 Task: Create a sub task Gather and Analyse Requirements for the task  Add support for offline mode in the app in the project TruTech , assign it to team member softage.9@softage.net and update the status of the sub task to  Completed , set the priority of the sub task to High.
Action: Mouse moved to (51, 408)
Screenshot: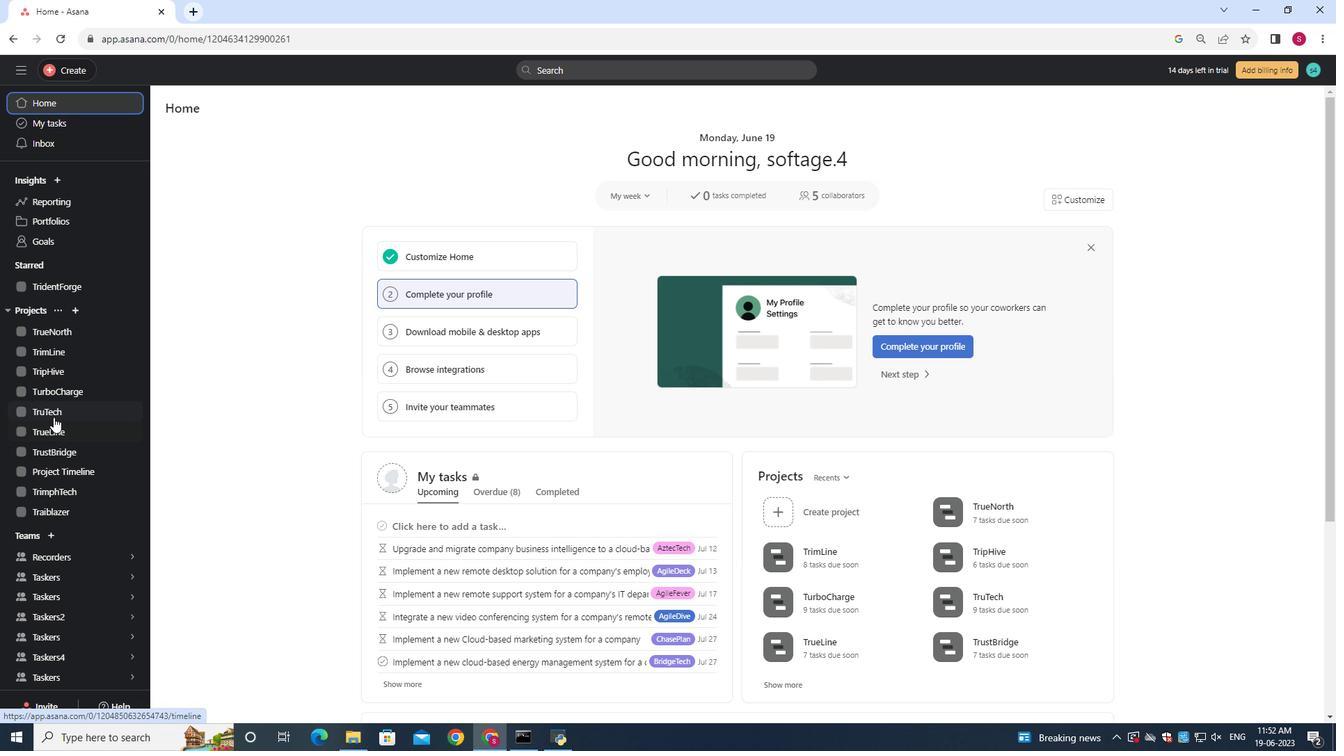 
Action: Mouse pressed left at (51, 408)
Screenshot: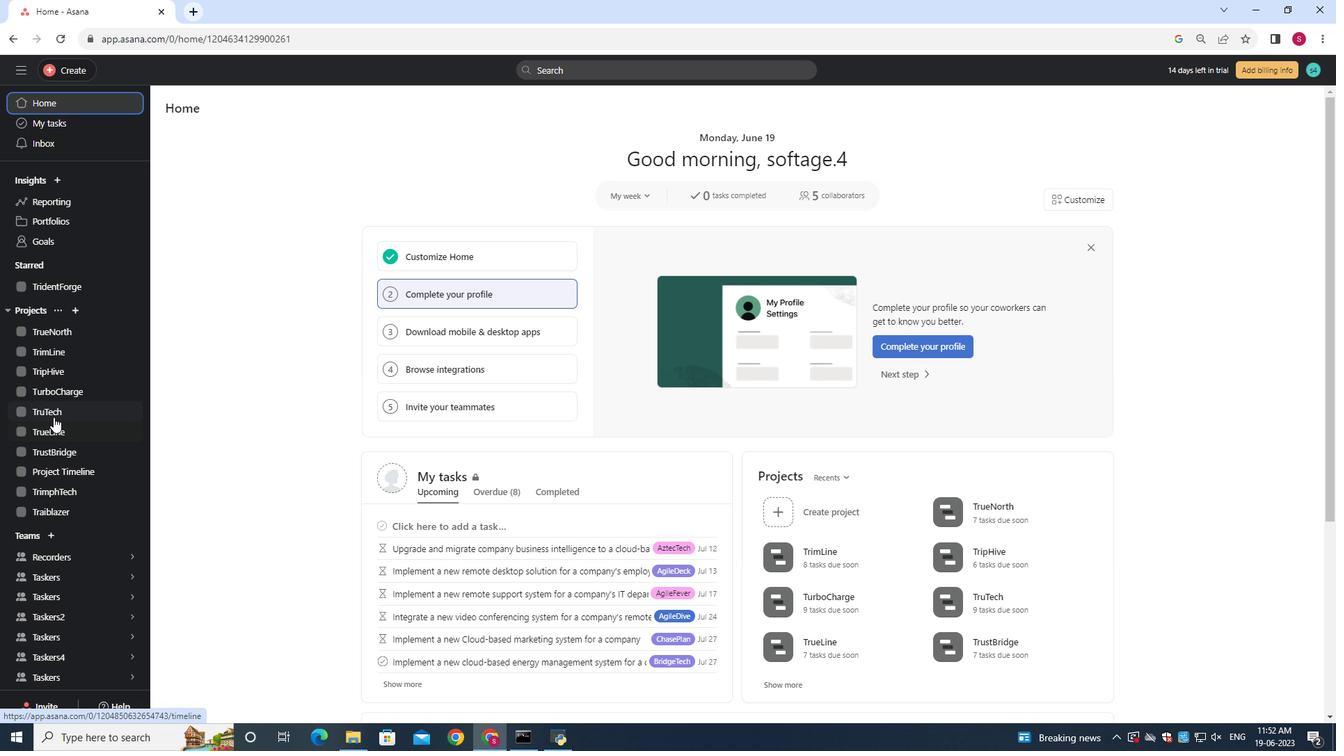 
Action: Mouse moved to (470, 304)
Screenshot: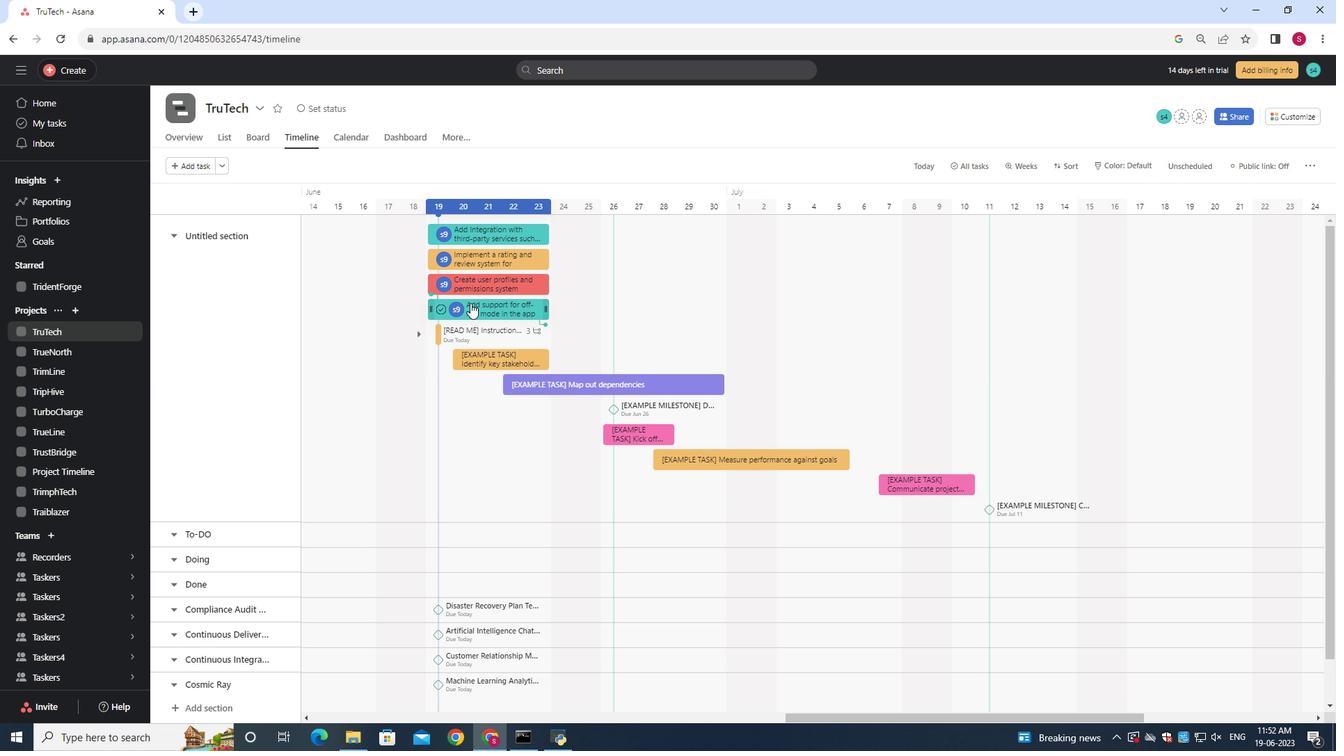 
Action: Mouse pressed left at (470, 303)
Screenshot: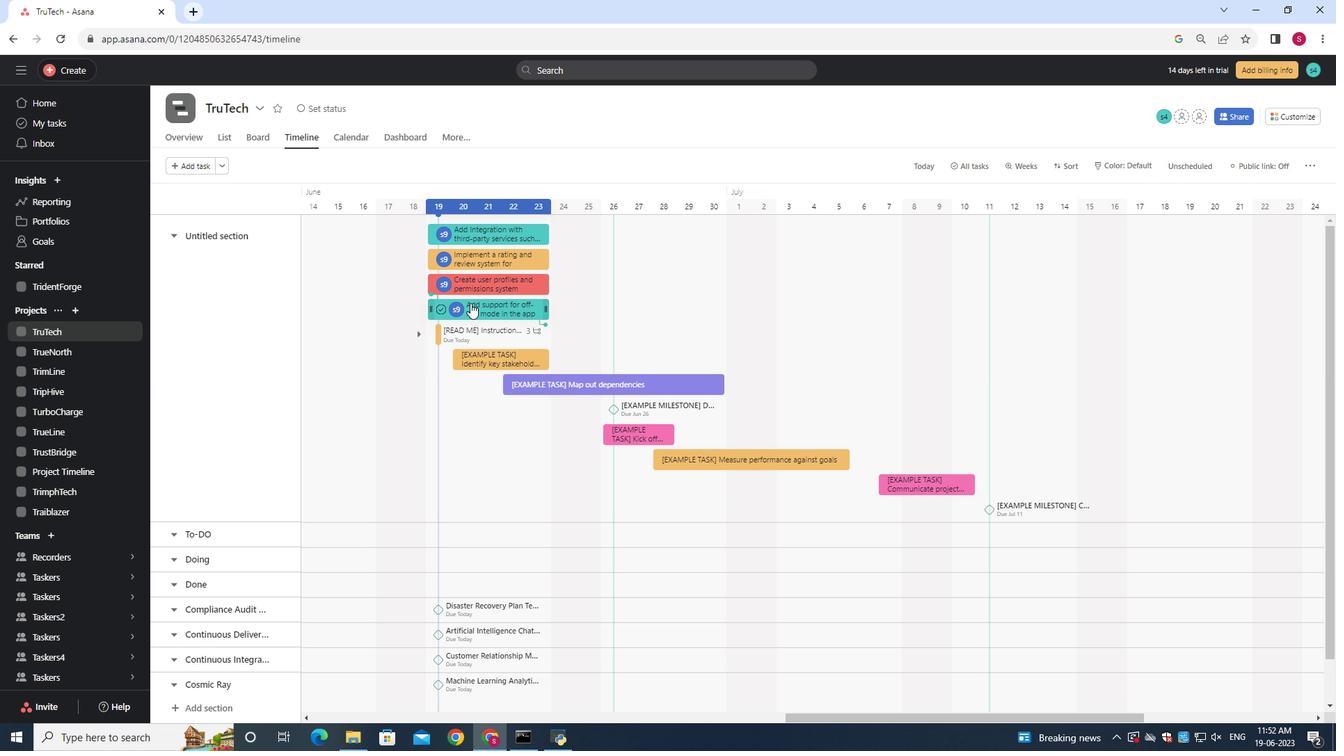 
Action: Mouse moved to (979, 563)
Screenshot: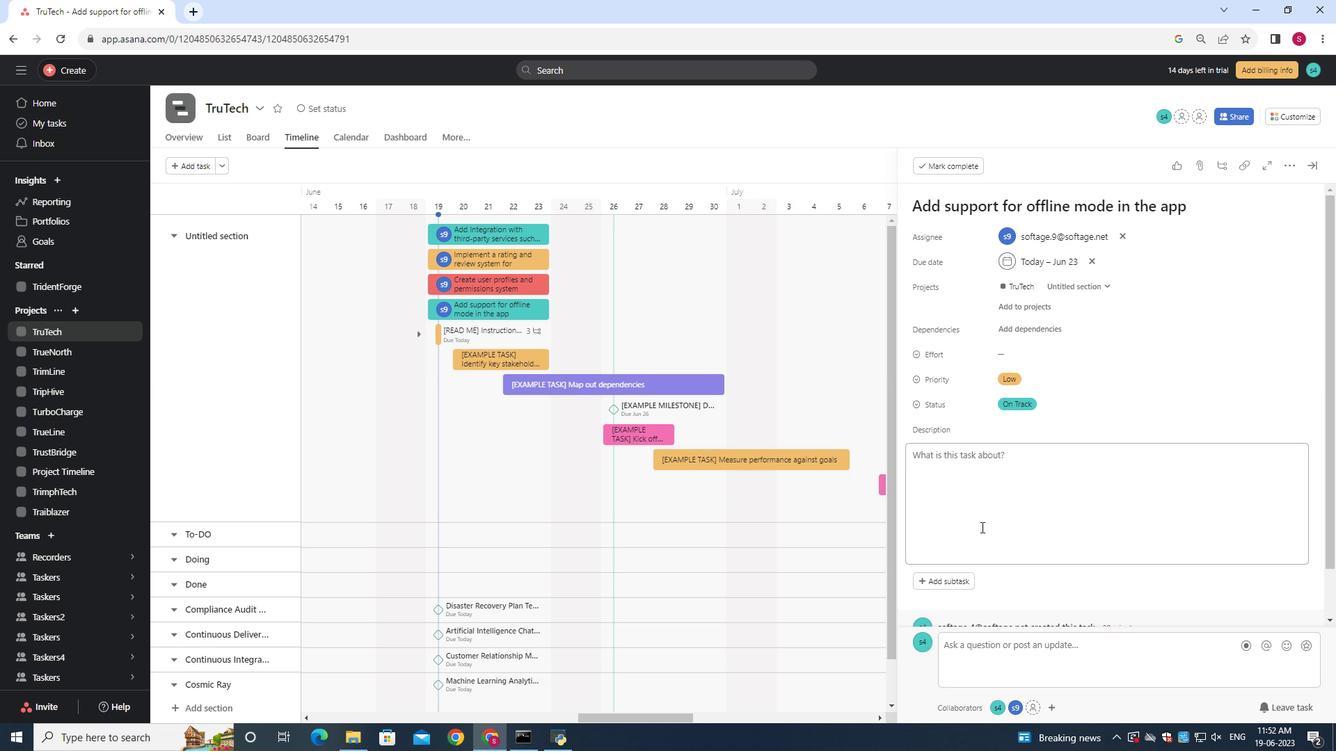 
Action: Mouse scrolled (980, 560) with delta (0, 0)
Screenshot: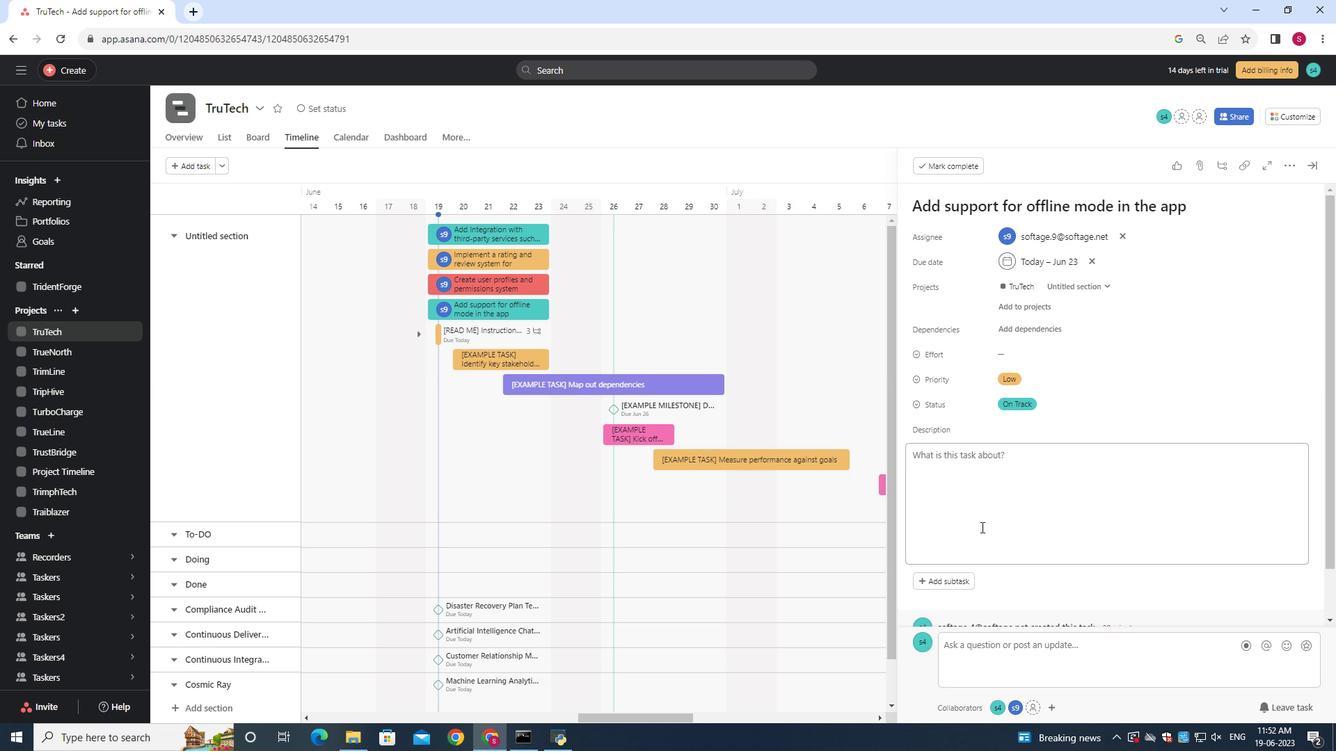 
Action: Mouse moved to (975, 568)
Screenshot: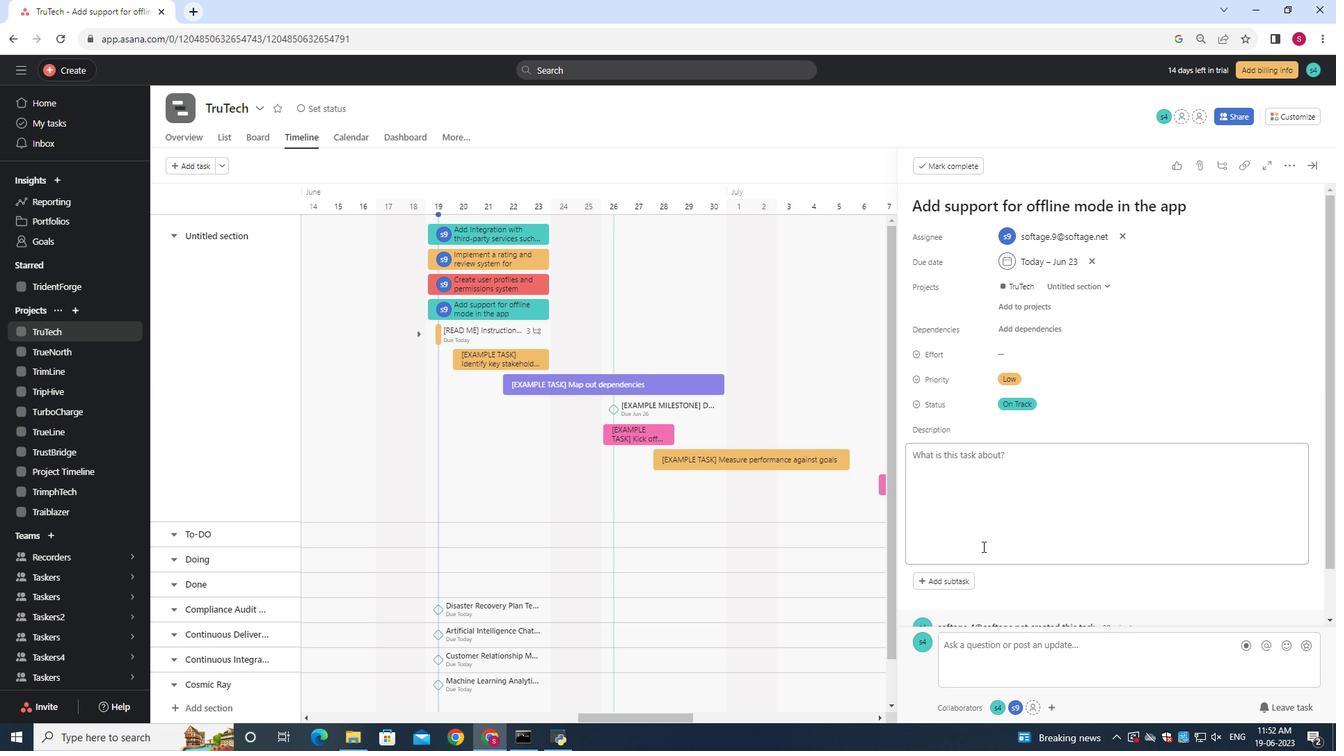 
Action: Mouse scrolled (976, 567) with delta (0, 0)
Screenshot: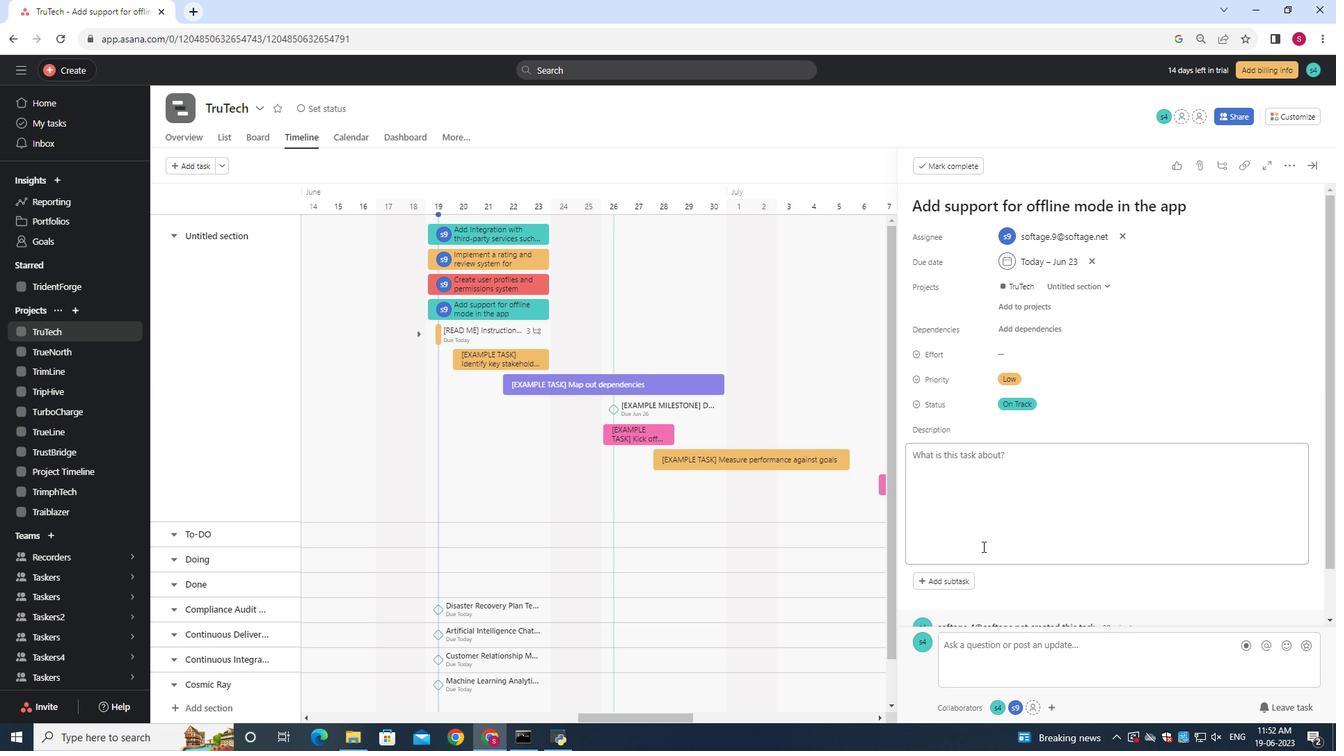 
Action: Mouse scrolled (975, 567) with delta (0, 0)
Screenshot: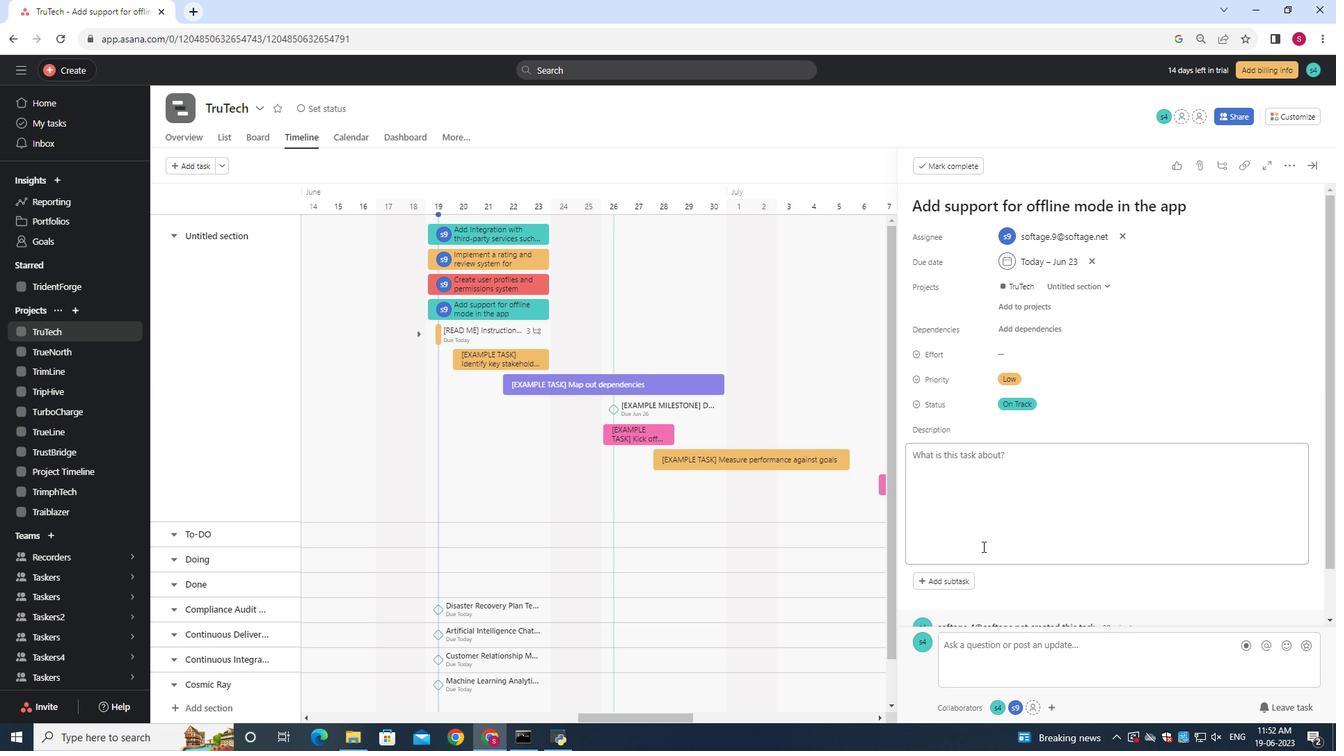 
Action: Mouse scrolled (975, 567) with delta (0, 0)
Screenshot: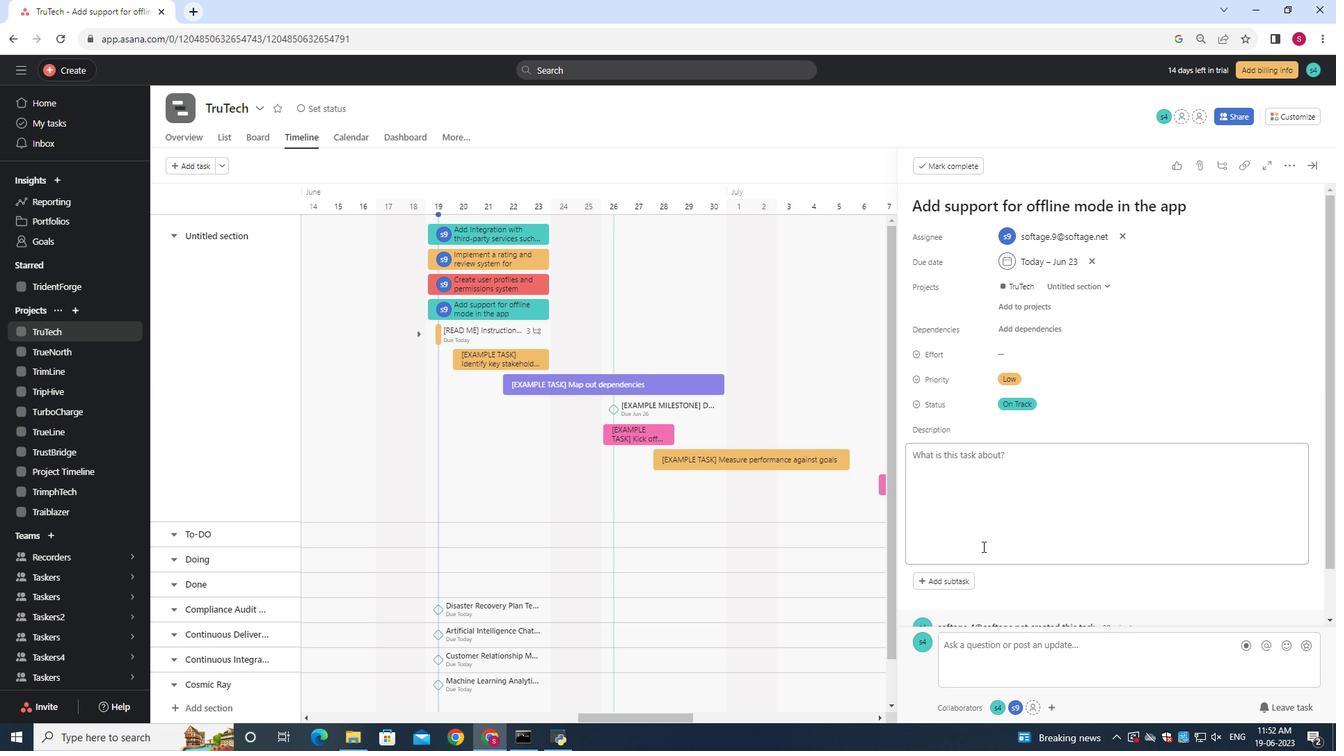 
Action: Mouse moved to (940, 526)
Screenshot: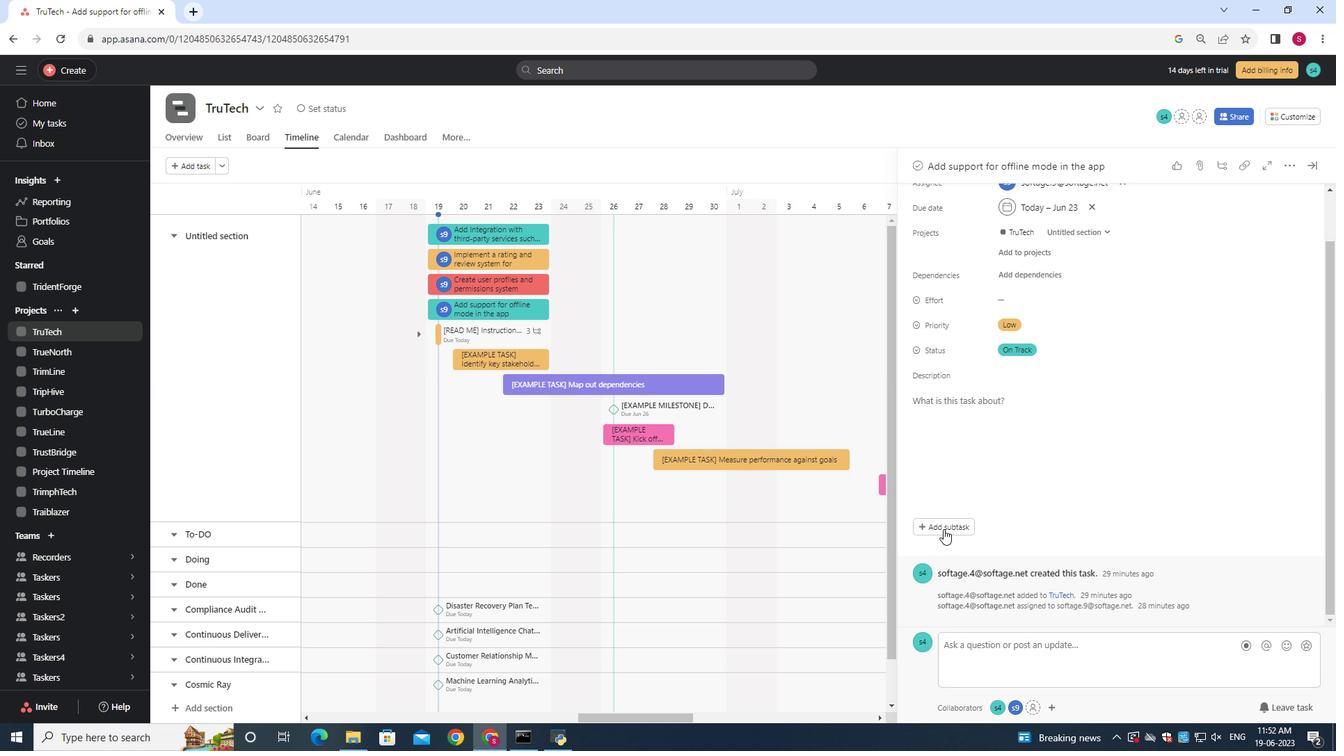 
Action: Mouse pressed left at (940, 526)
Screenshot: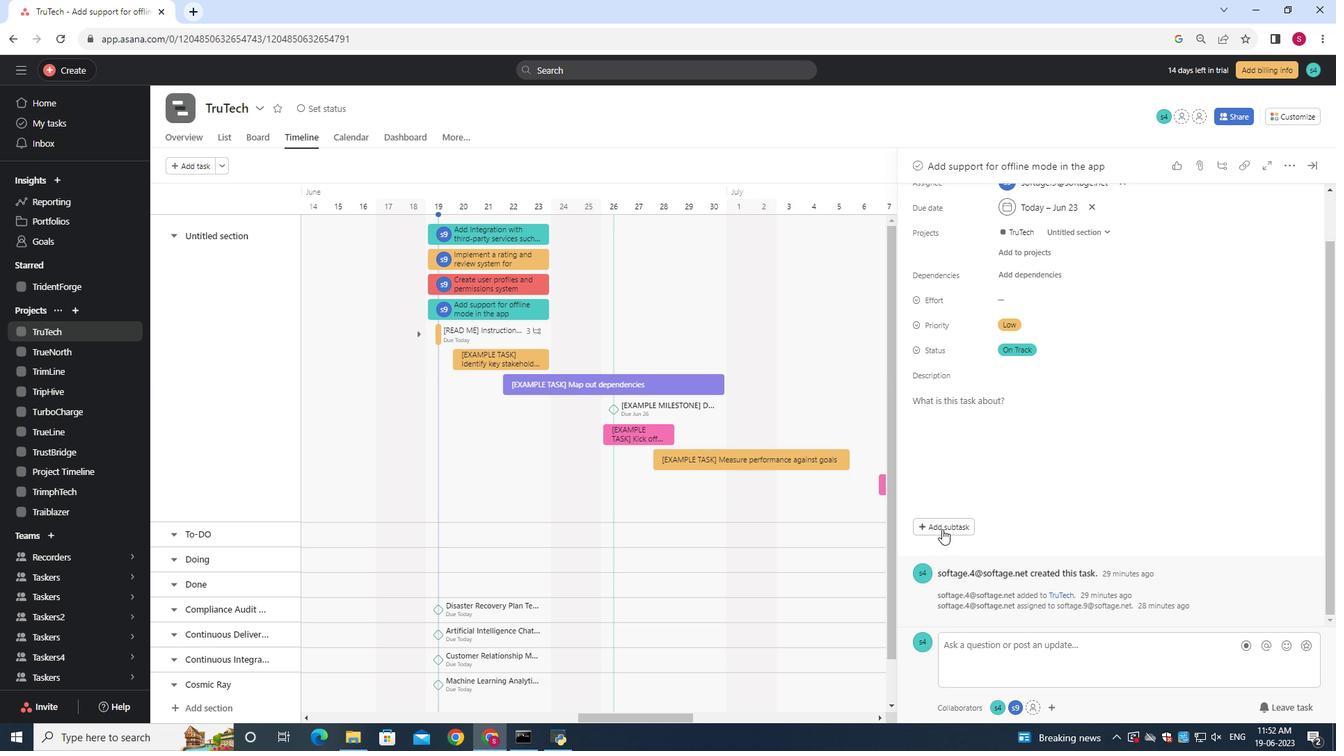 
Action: Mouse moved to (940, 527)
Screenshot: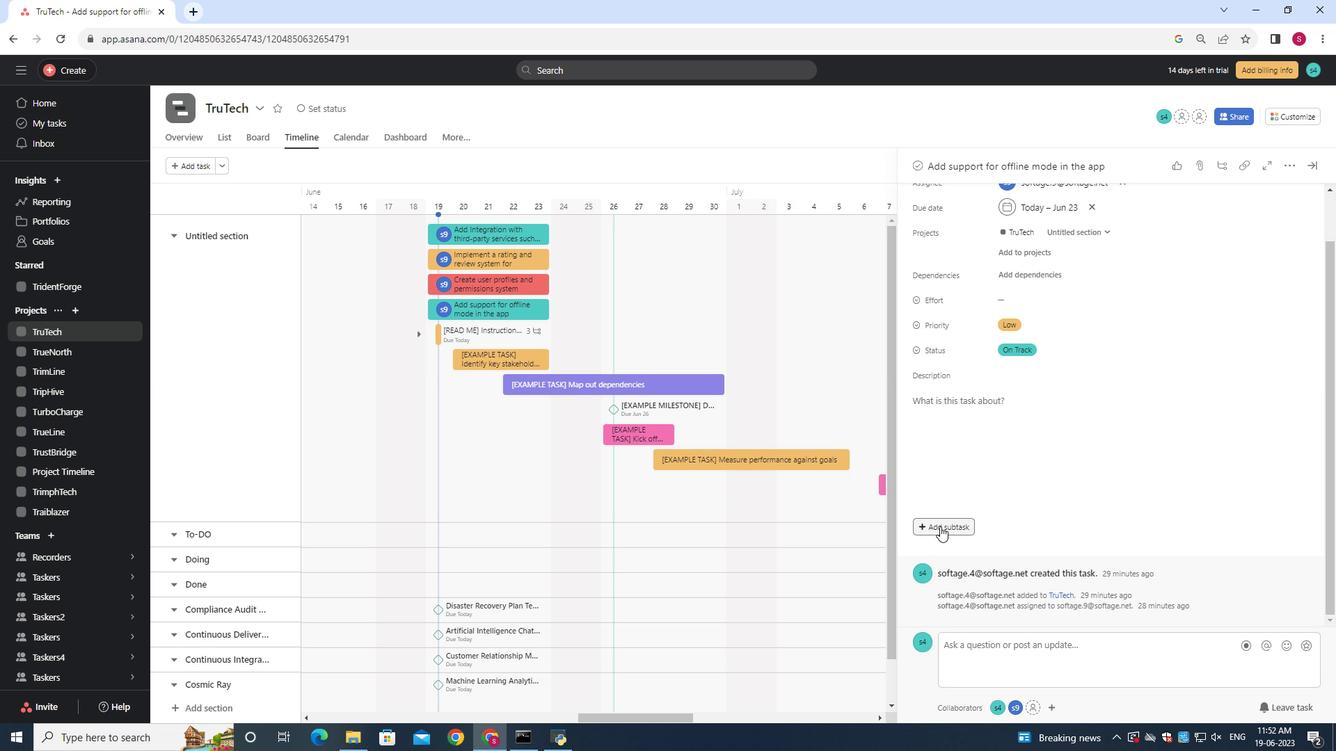 
Action: Key pressed <Key.shift><Key.shift>Gather<Key.space>and<Key.space><Key.shift>Analyse<Key.space><Key.shift>Requirements<Key.space>for<Key.space>the<Key.space>t<Key.backspace><Key.backspace><Key.backspace><Key.backspace><Key.backspace><Key.backspace><Key.backspace><Key.backspace>
Screenshot: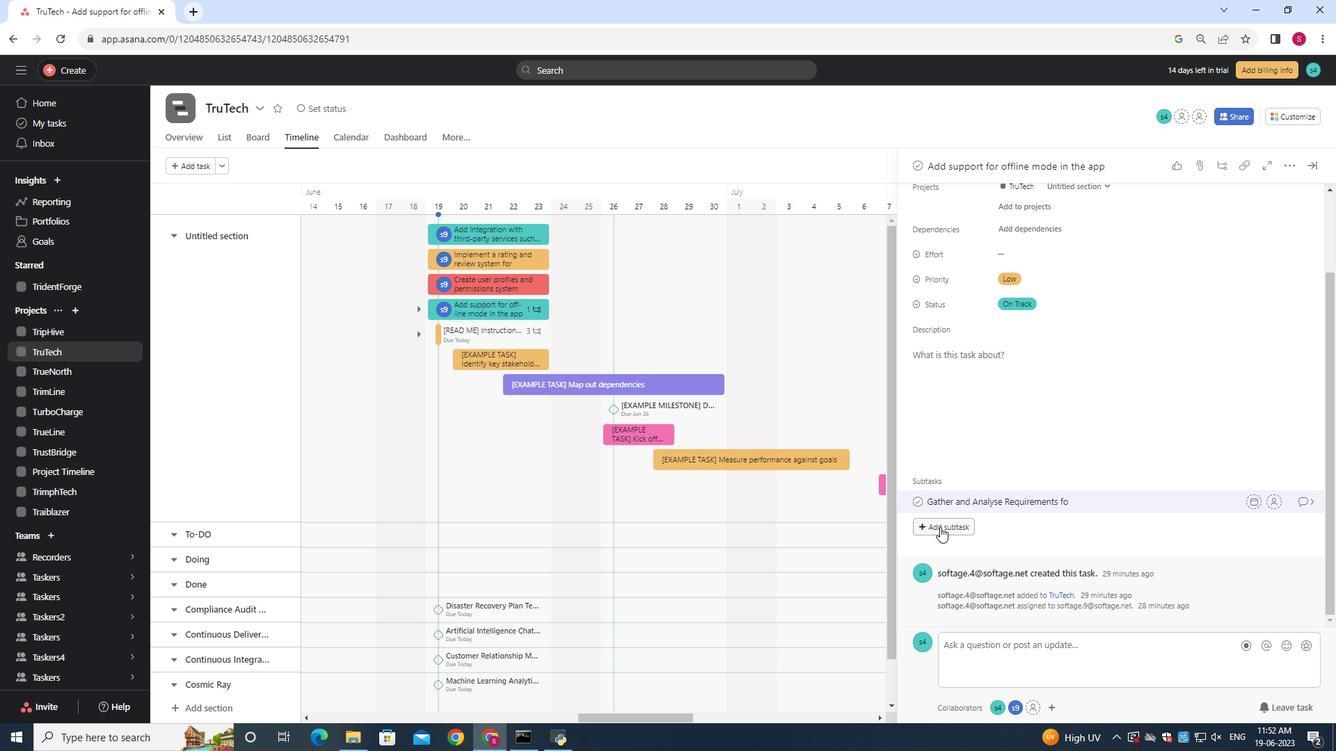 
Action: Mouse moved to (1213, 535)
Screenshot: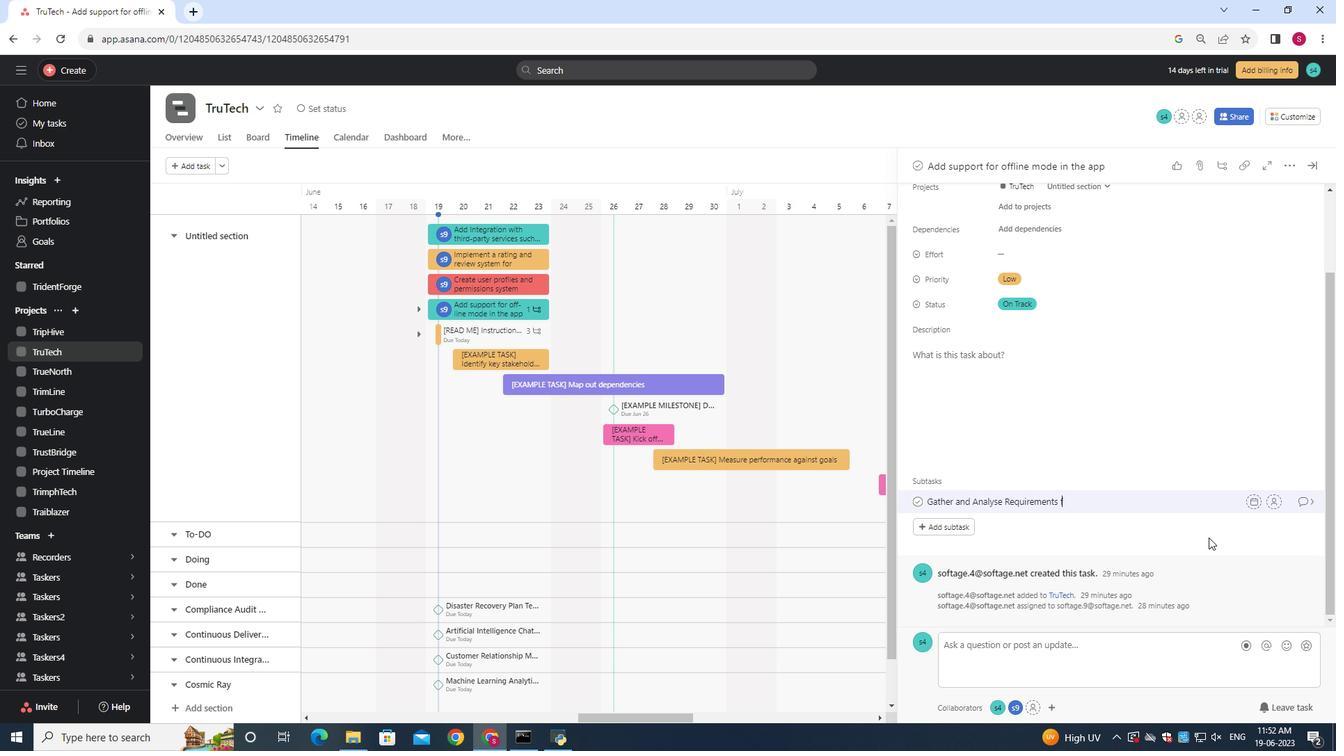 
Action: Key pressed <Key.backspace>
Screenshot: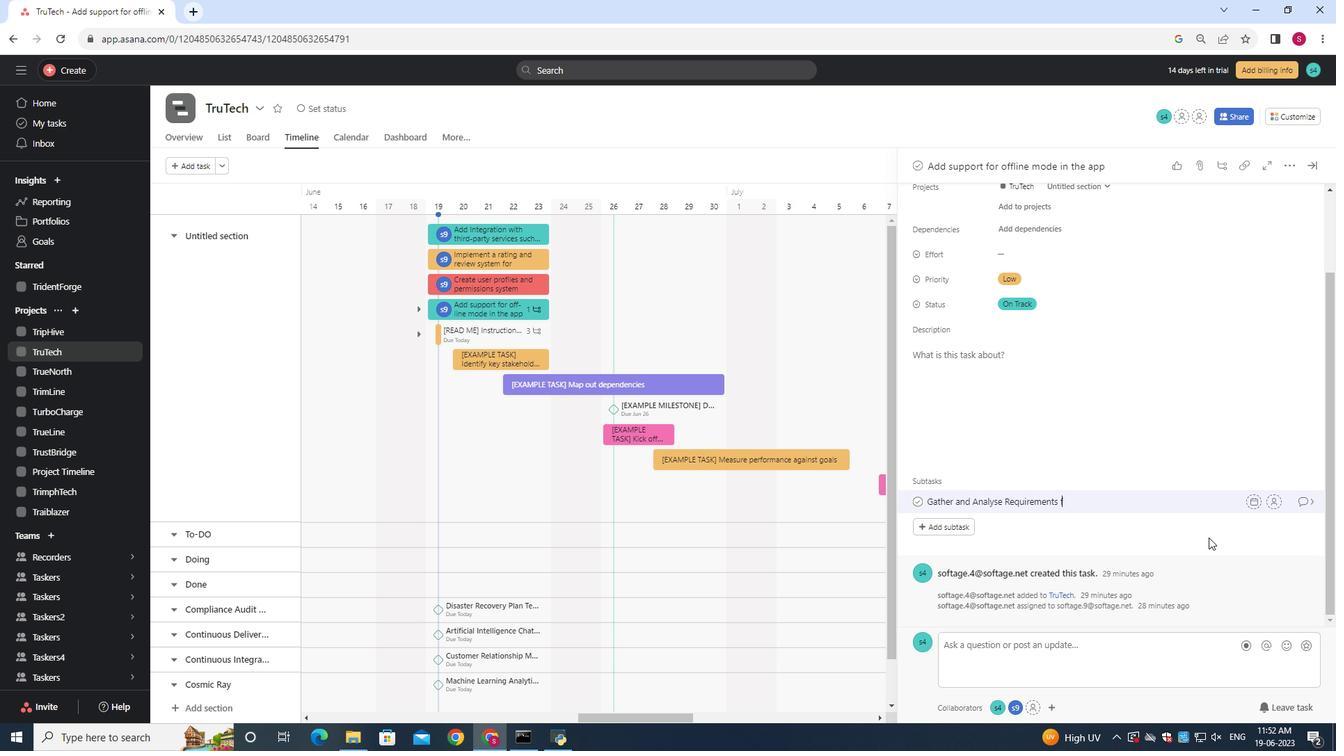 
Action: Mouse moved to (1277, 501)
Screenshot: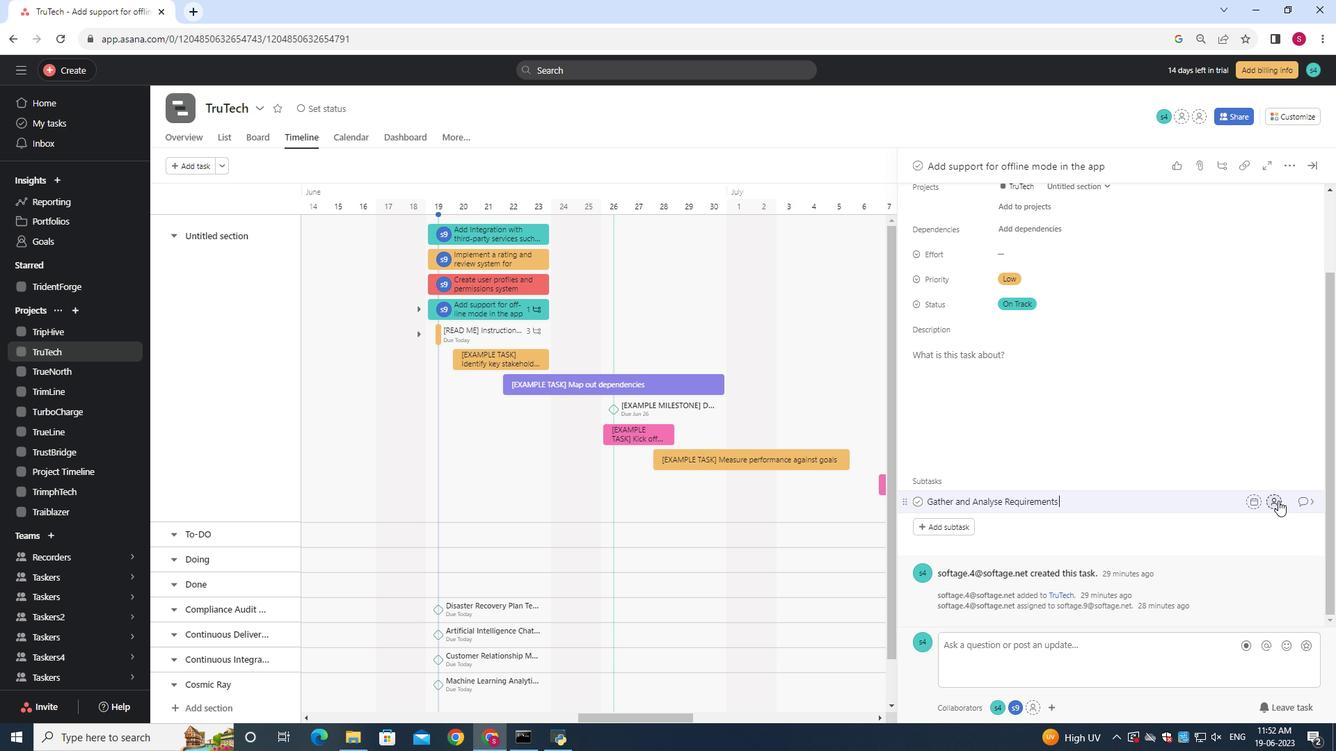
Action: Mouse pressed left at (1277, 501)
Screenshot: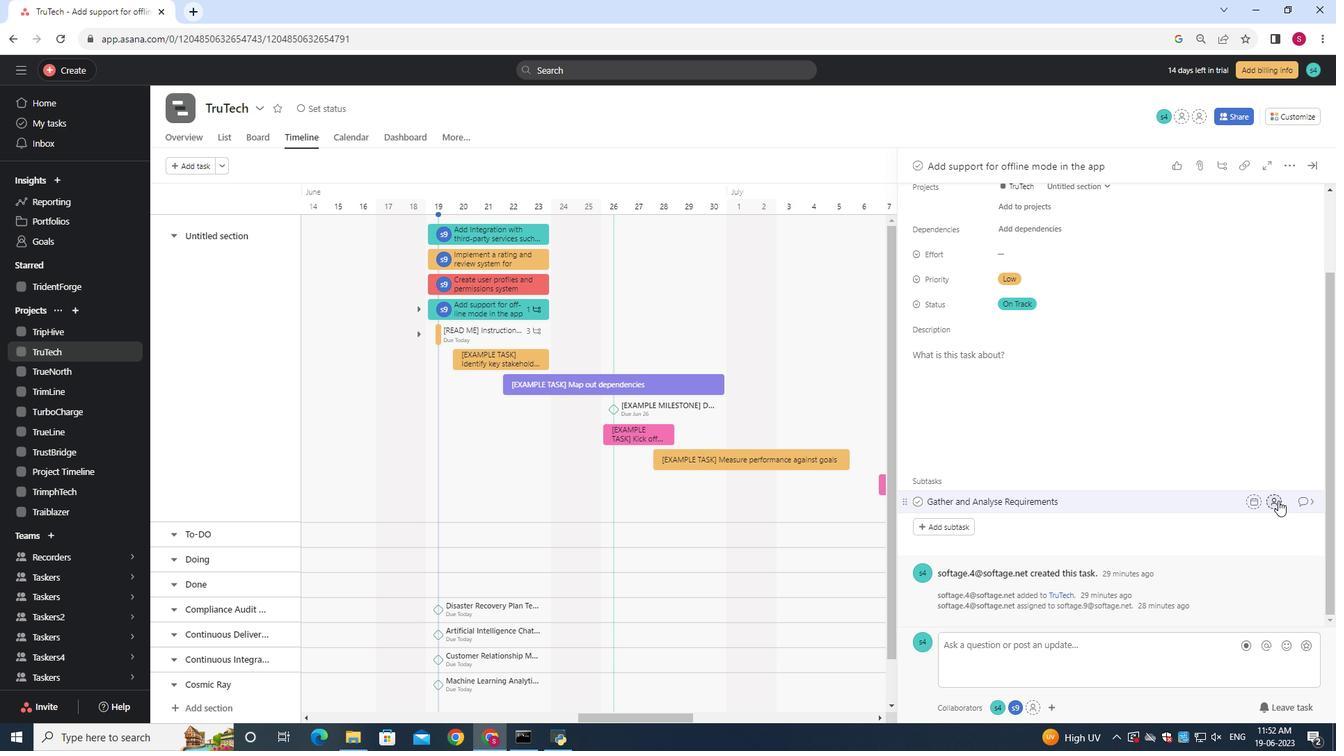 
Action: Key pressed softage.9<Key.shift>@softage.net
Screenshot: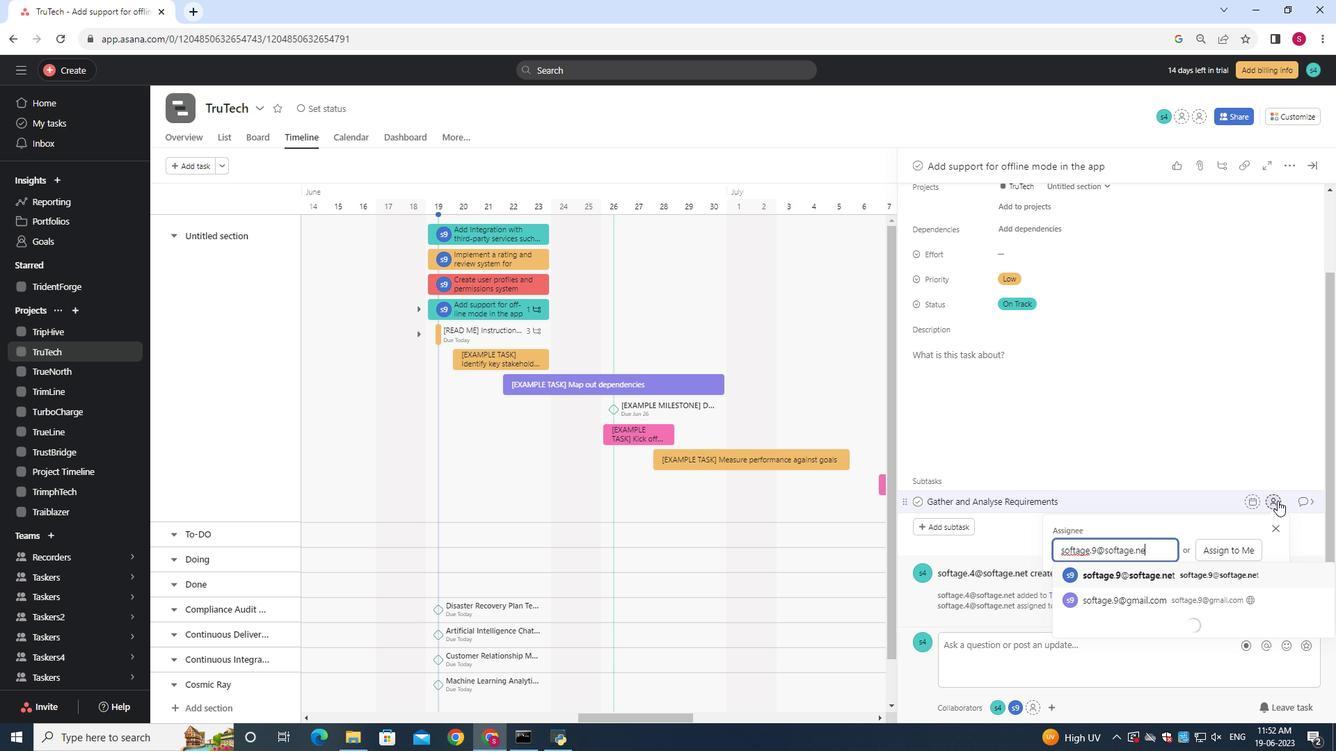 
Action: Mouse moved to (1133, 574)
Screenshot: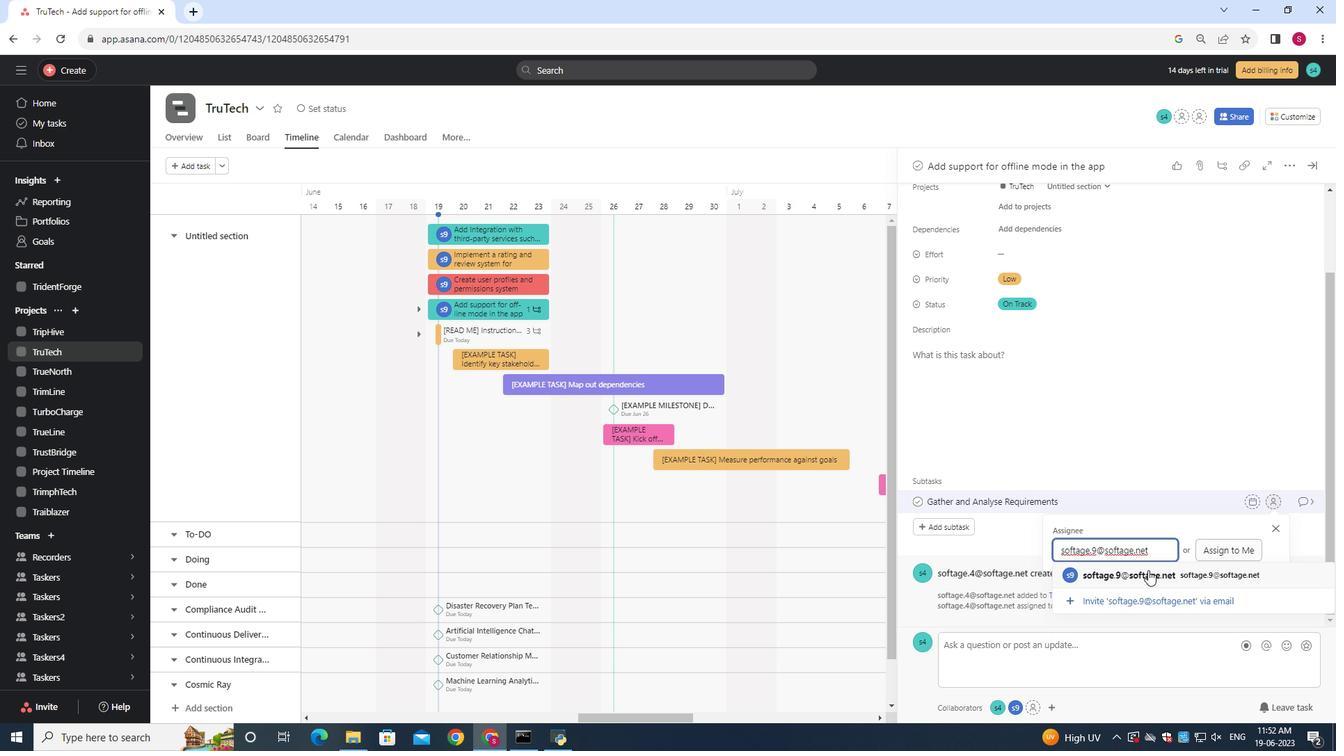 
Action: Mouse pressed left at (1133, 574)
Screenshot: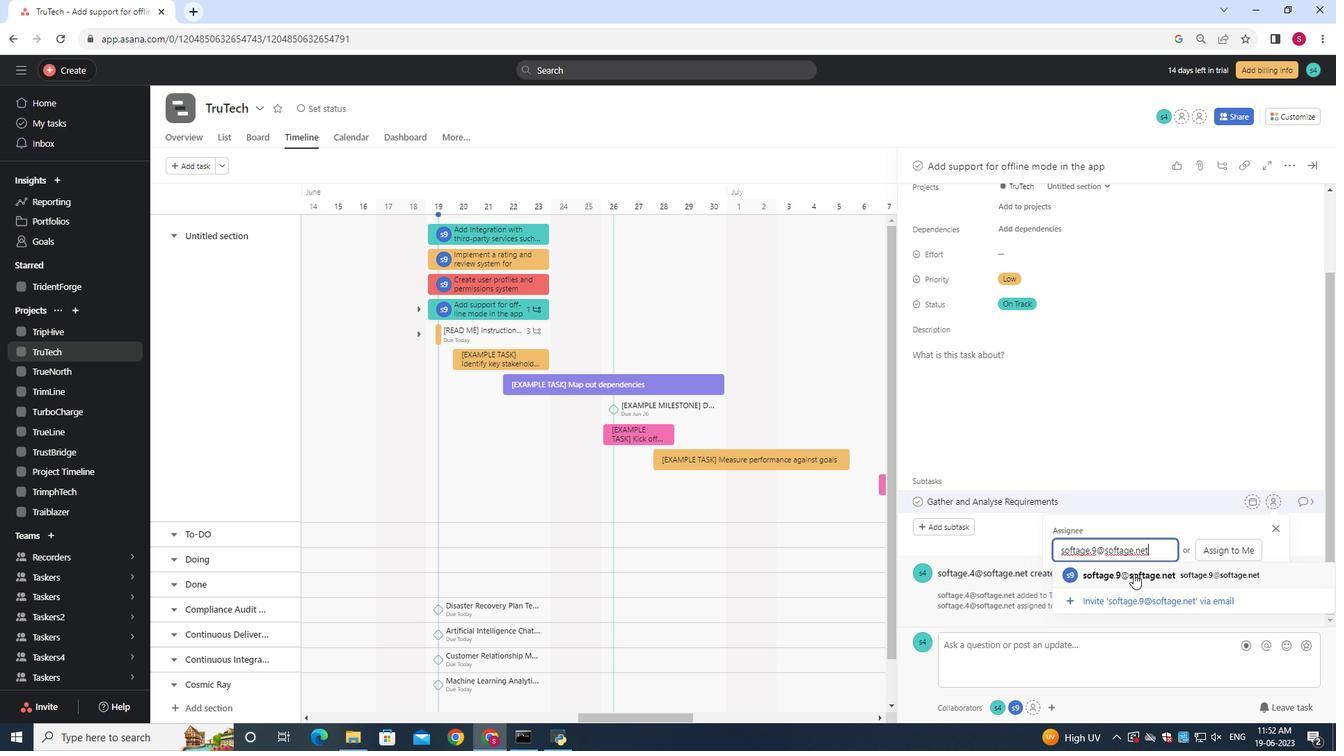 
Action: Mouse moved to (1309, 499)
Screenshot: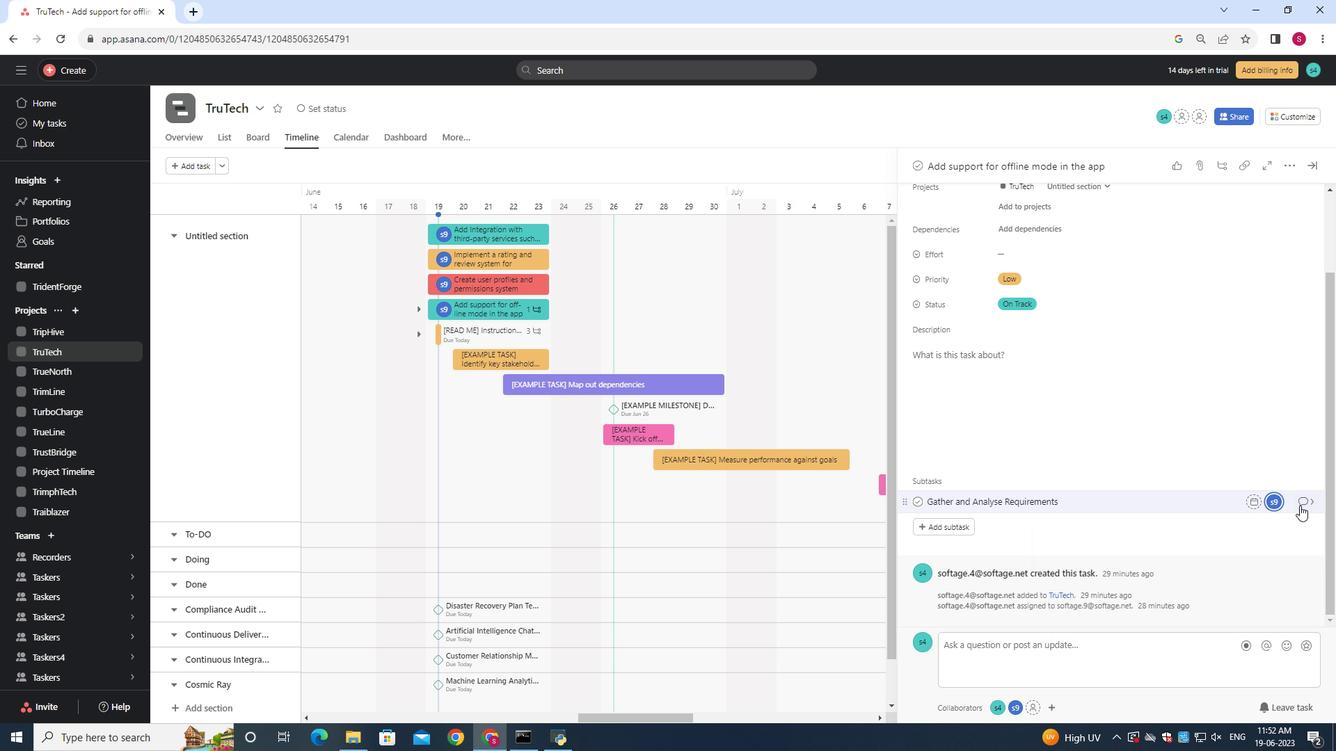 
Action: Mouse pressed left at (1309, 499)
Screenshot: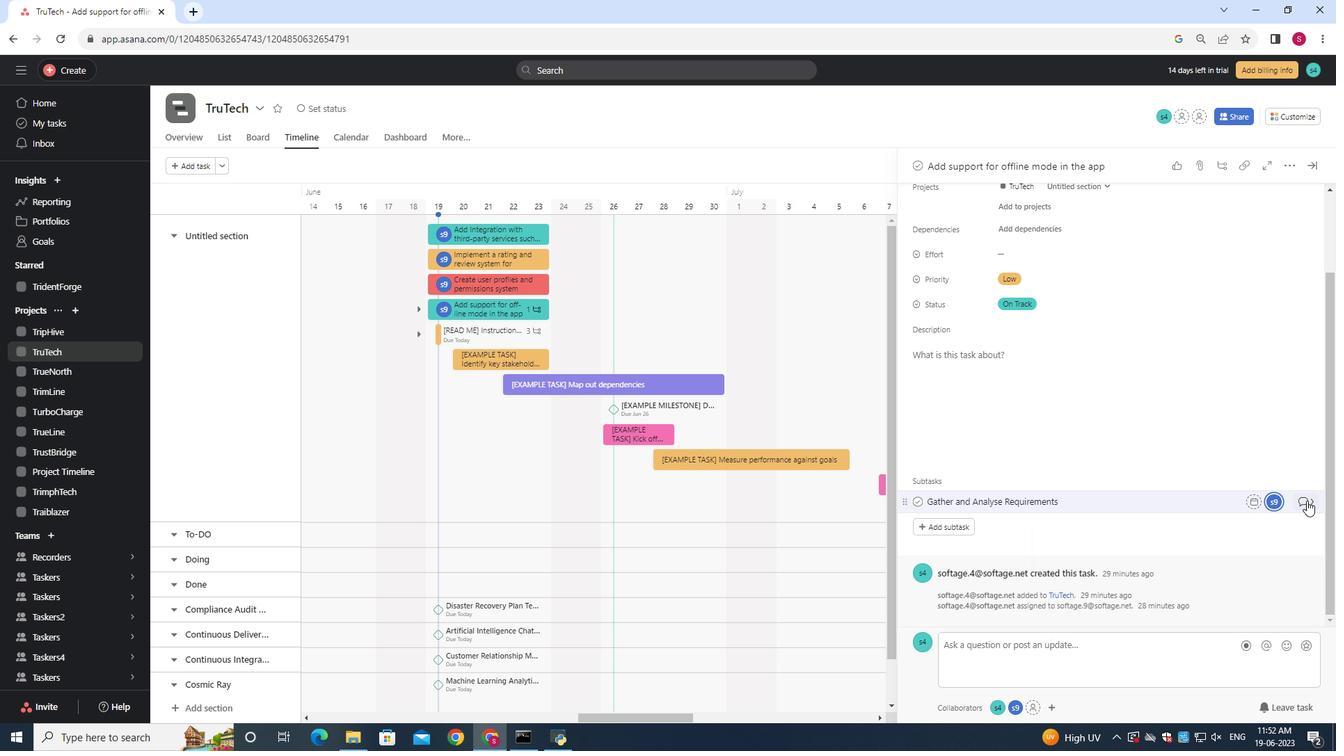 
Action: Mouse moved to (956, 341)
Screenshot: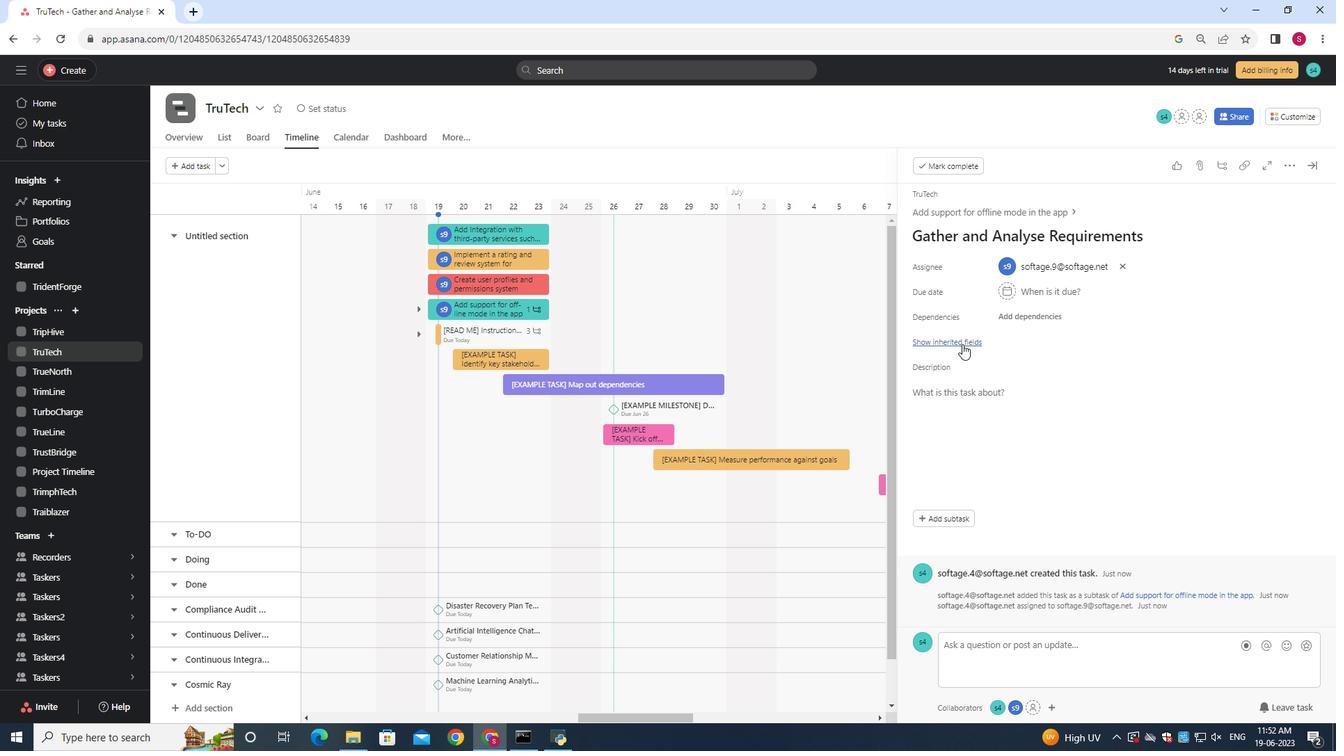
Action: Mouse pressed left at (956, 341)
Screenshot: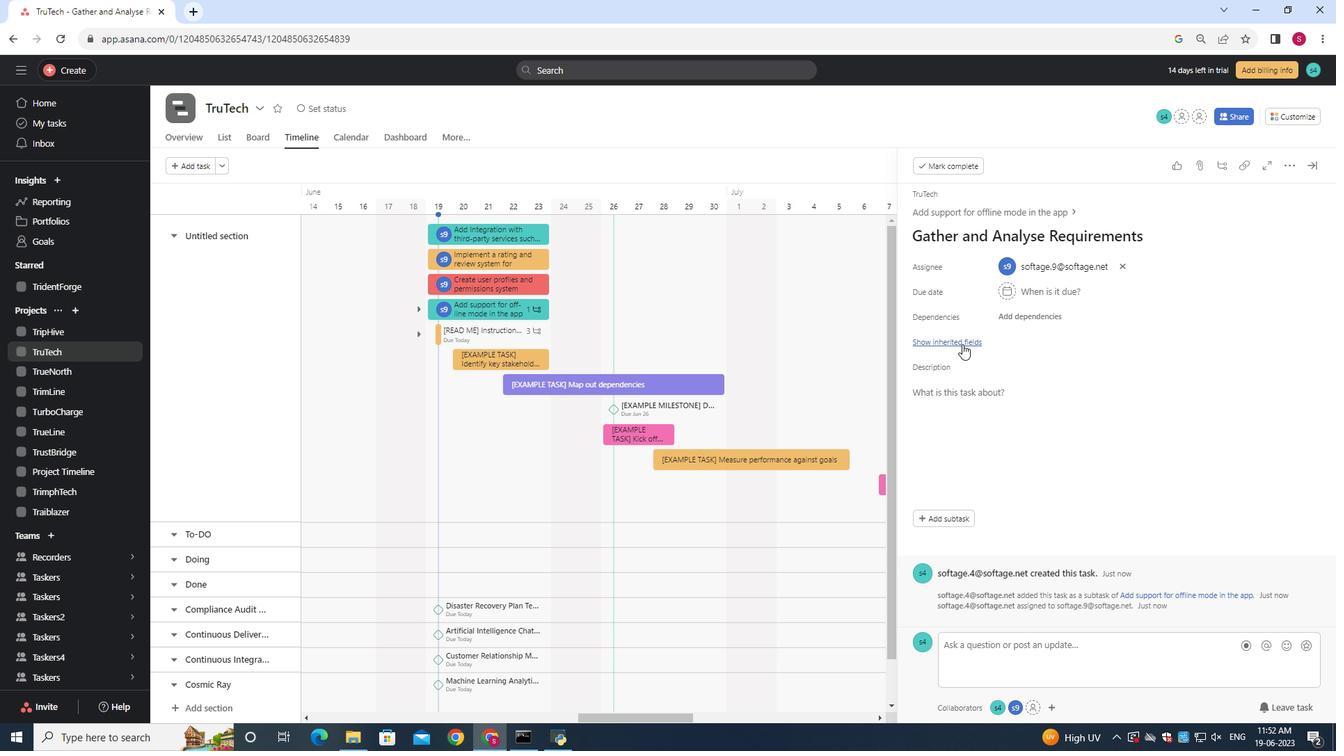 
Action: Mouse moved to (999, 419)
Screenshot: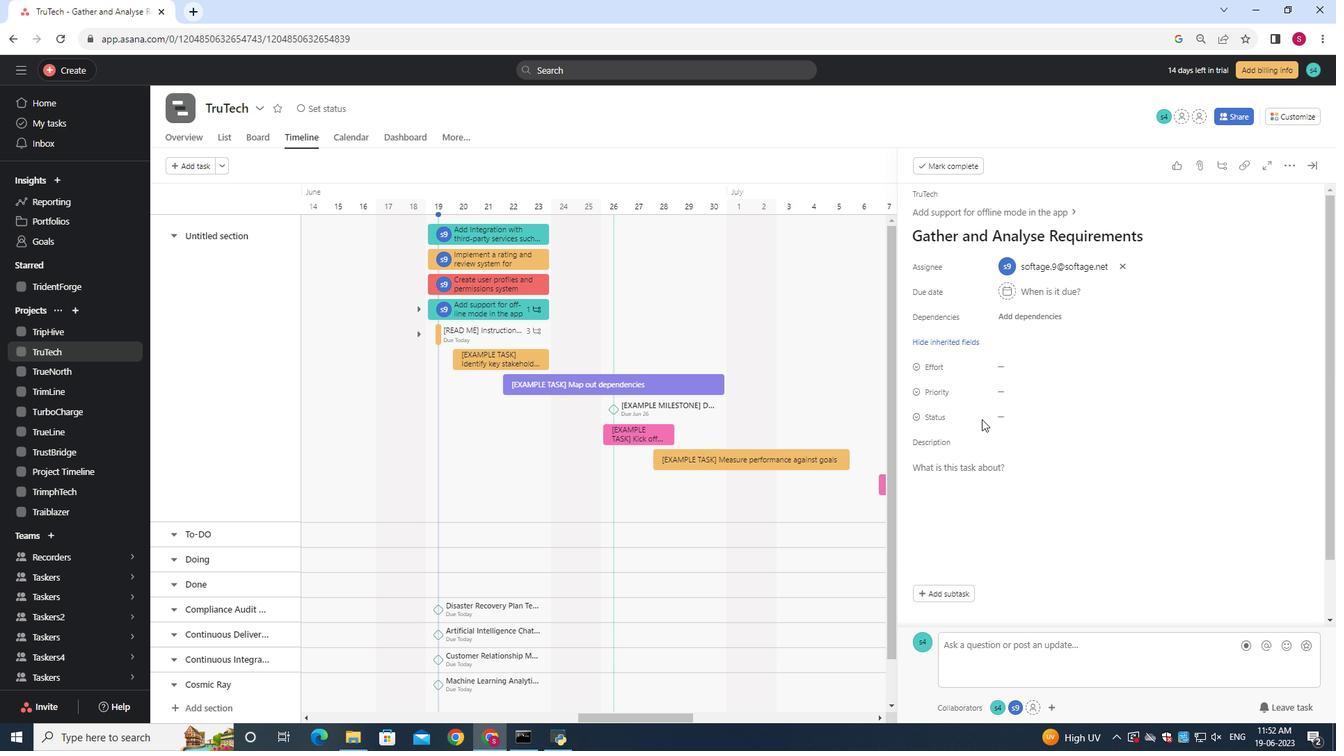 
Action: Mouse pressed left at (999, 419)
Screenshot: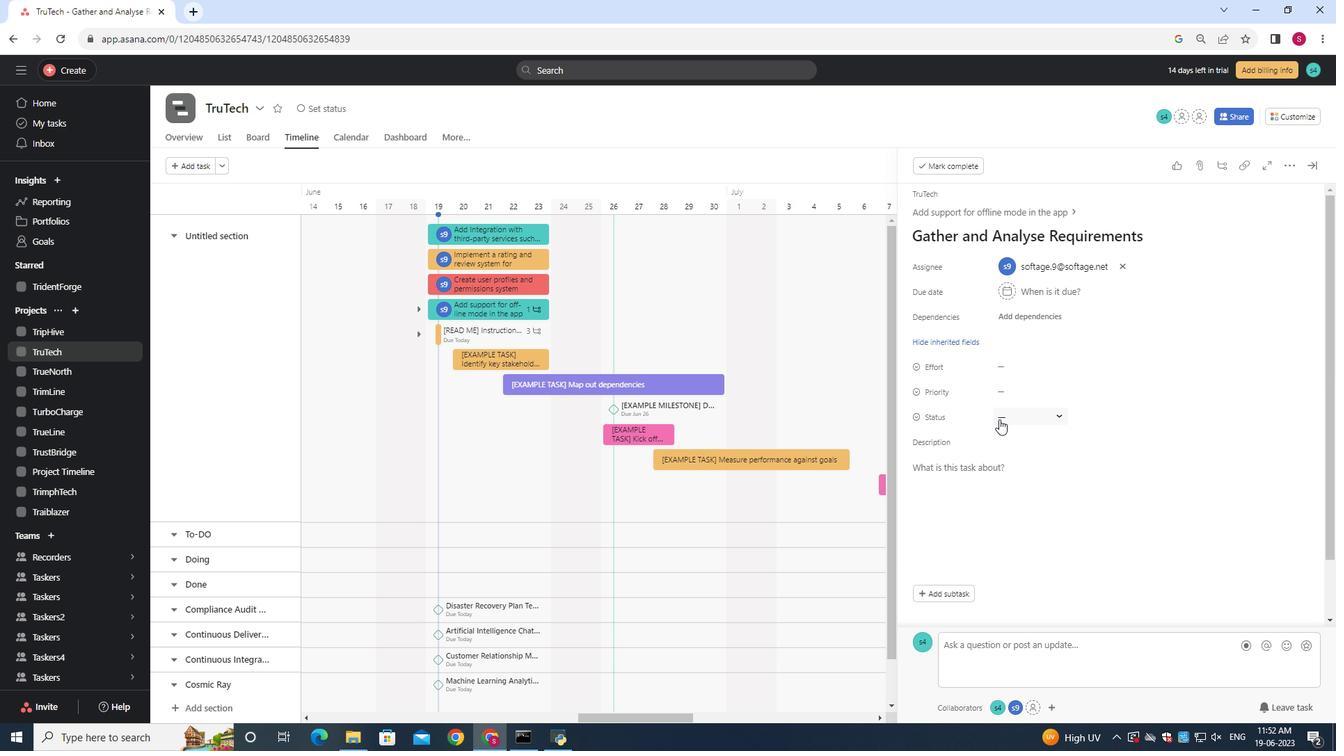 
Action: Mouse moved to (1030, 535)
Screenshot: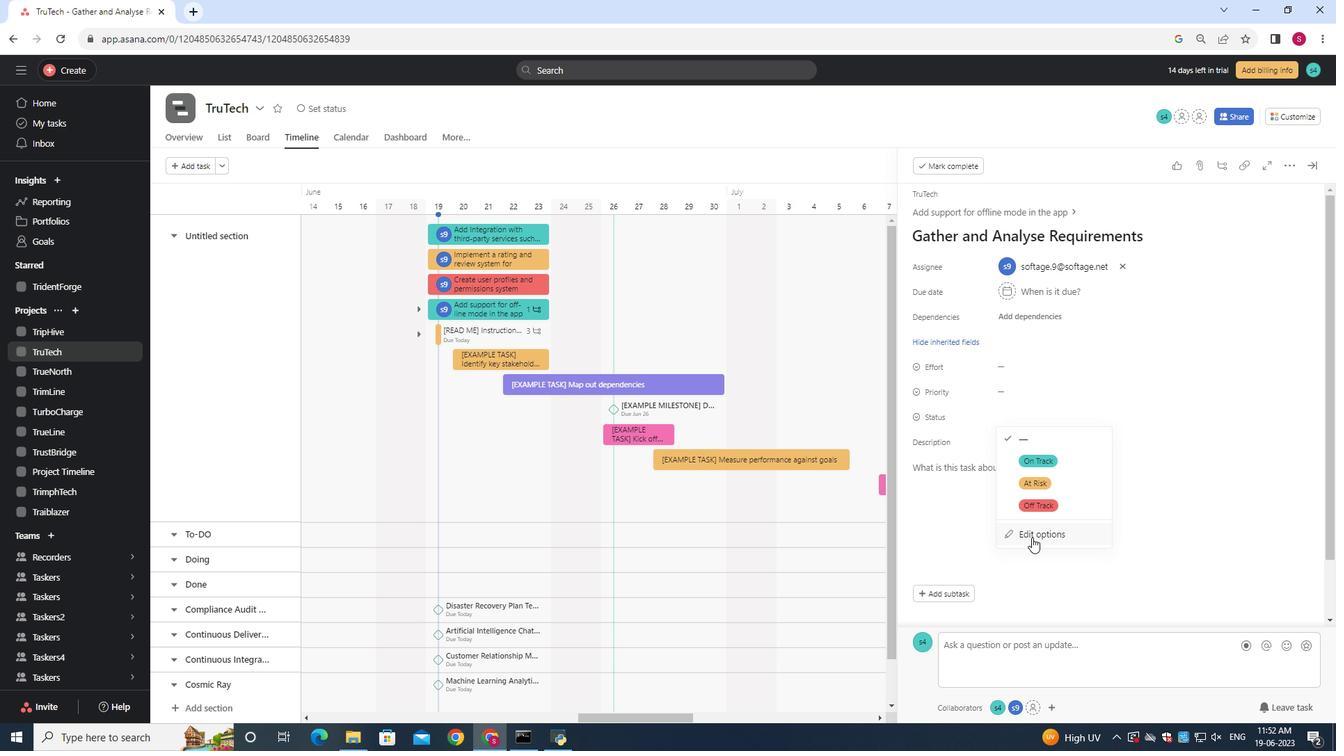 
Action: Mouse pressed left at (1030, 535)
Screenshot: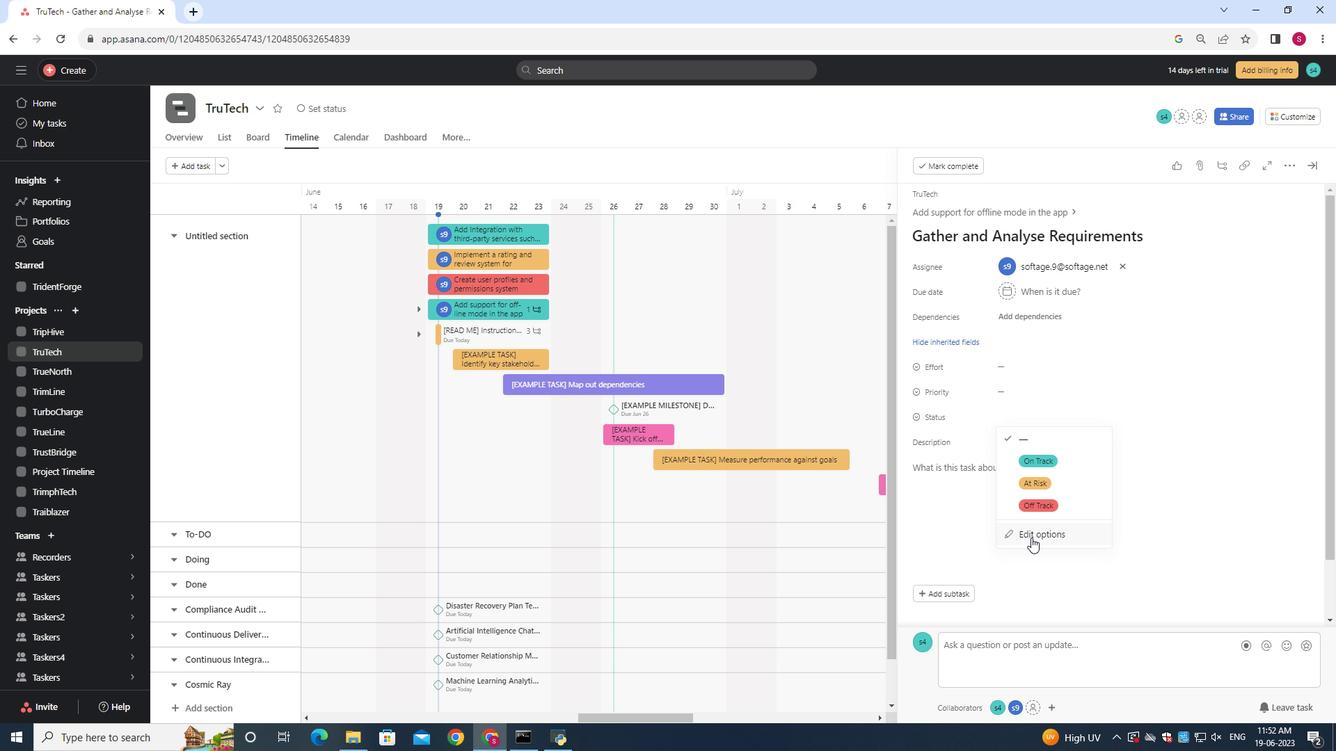 
Action: Mouse moved to (533, 337)
Screenshot: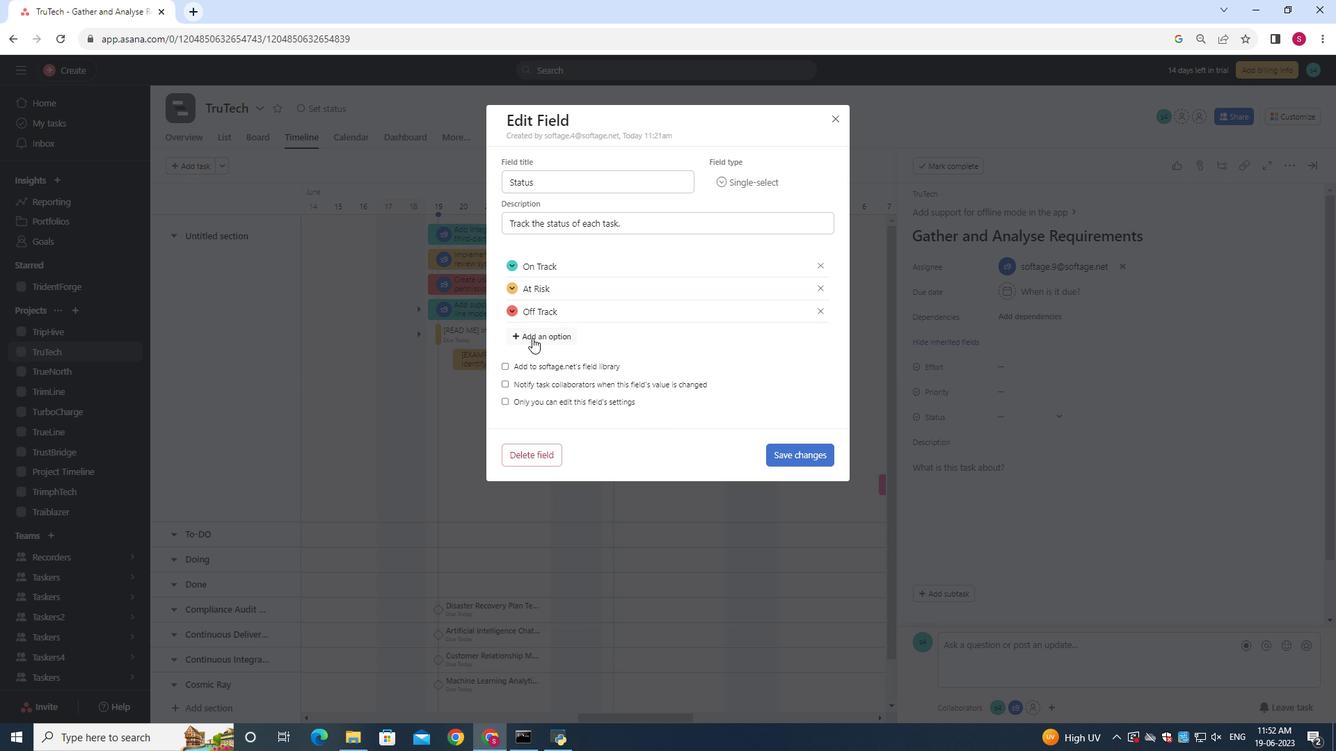 
Action: Mouse pressed left at (533, 337)
Screenshot: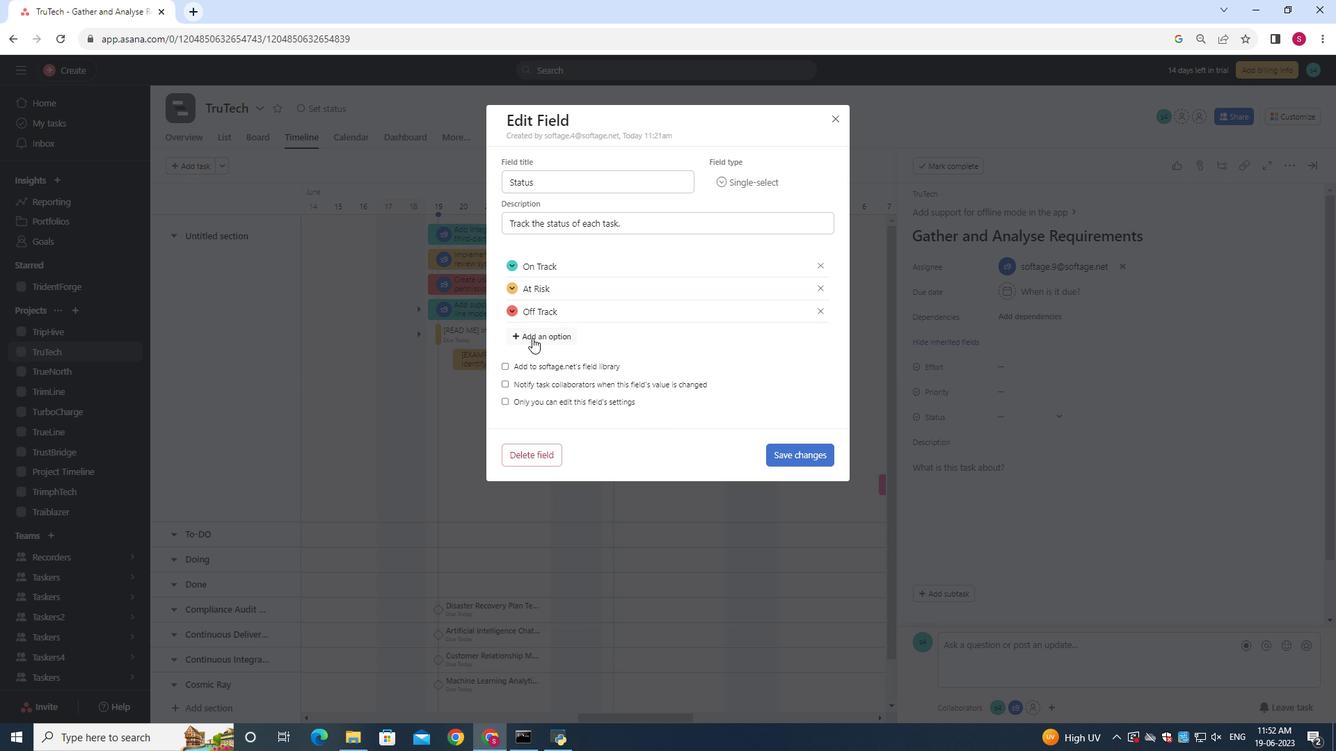 
Action: Mouse moved to (550, 341)
Screenshot: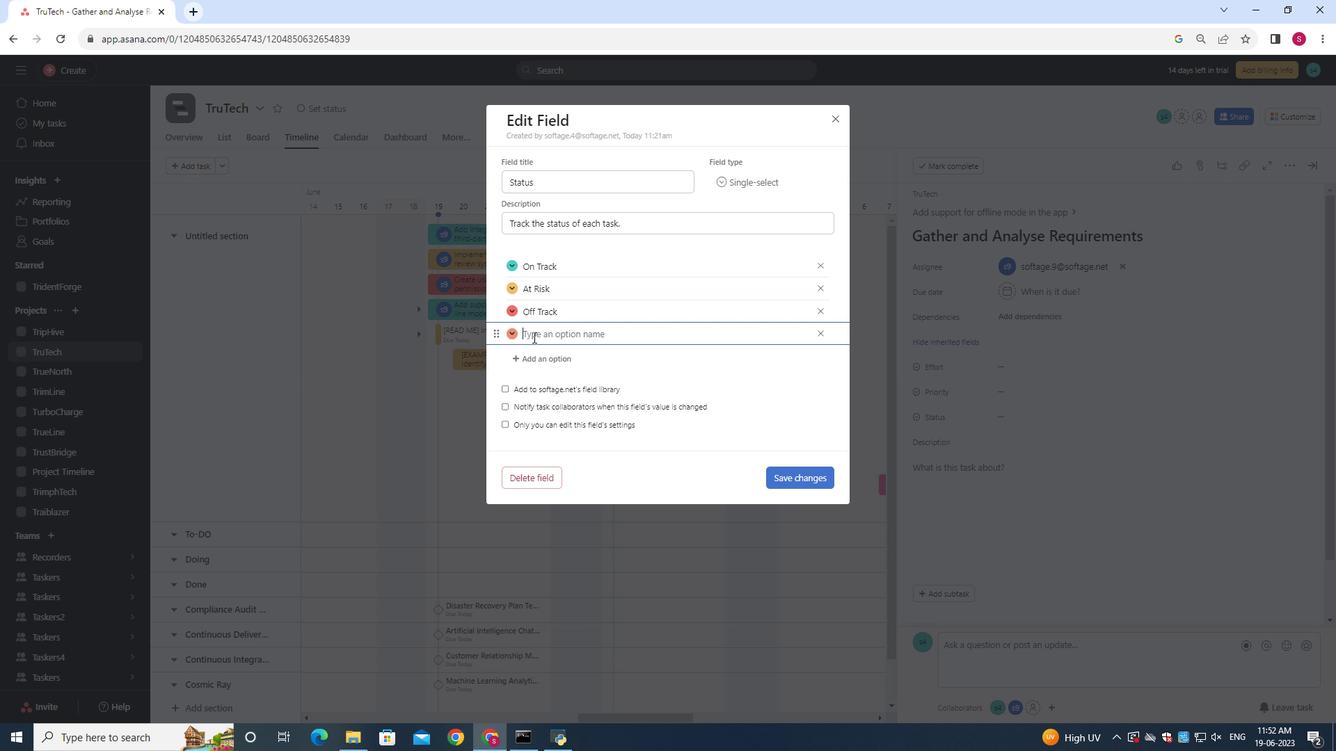 
Action: Key pressed <Key.shift>Completed
Screenshot: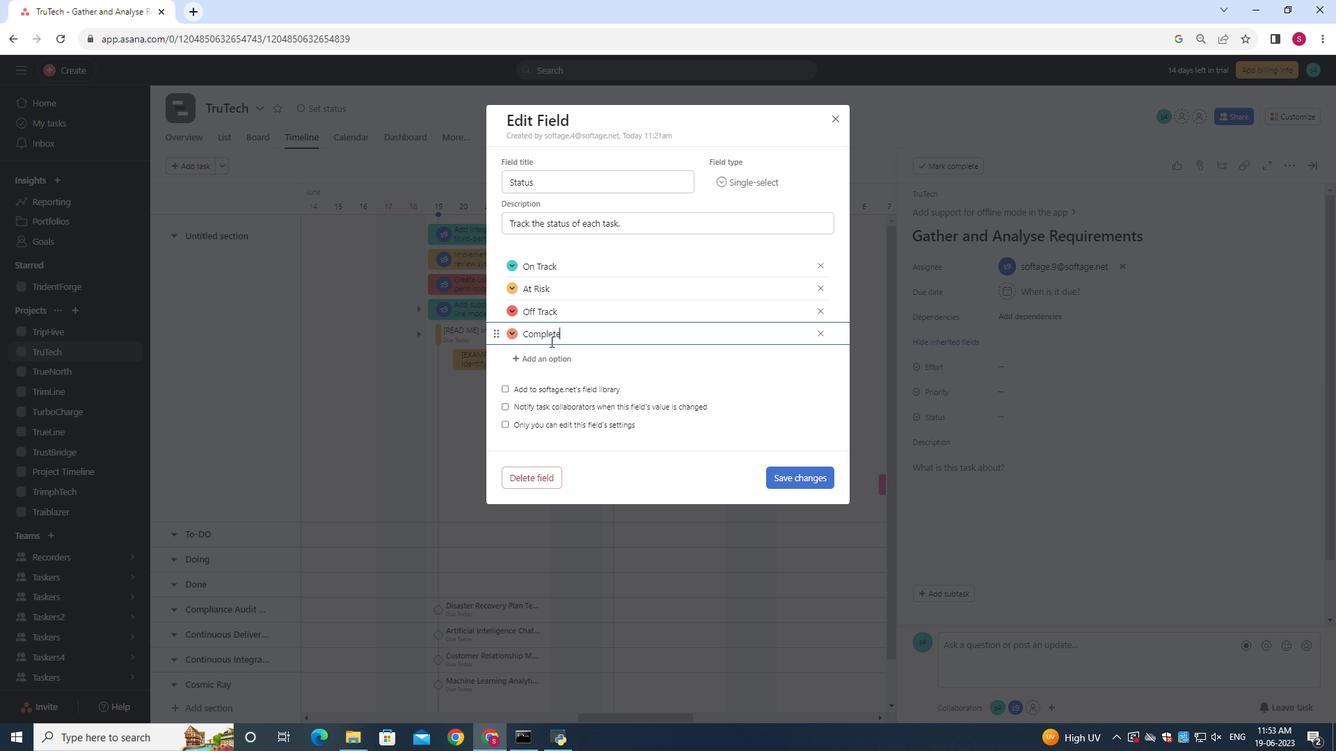 
Action: Mouse moved to (785, 478)
Screenshot: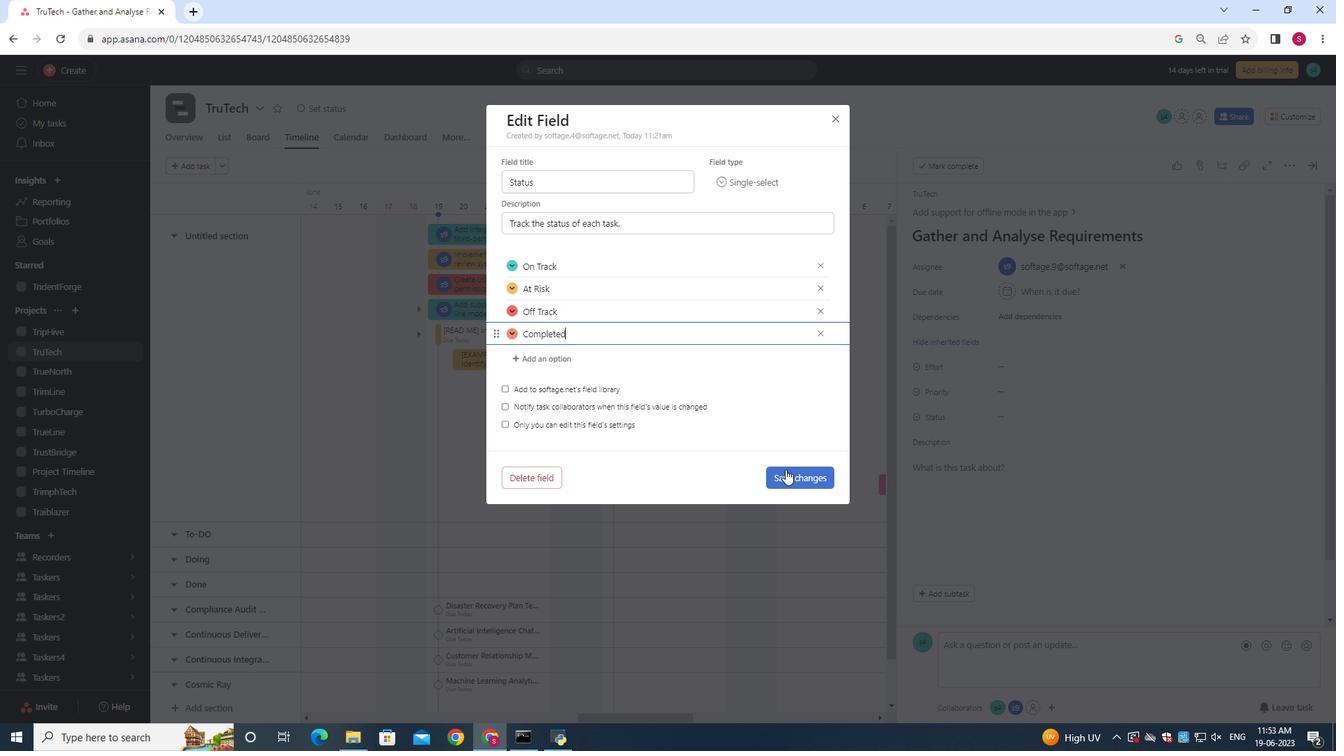 
Action: Mouse pressed left at (785, 478)
Screenshot: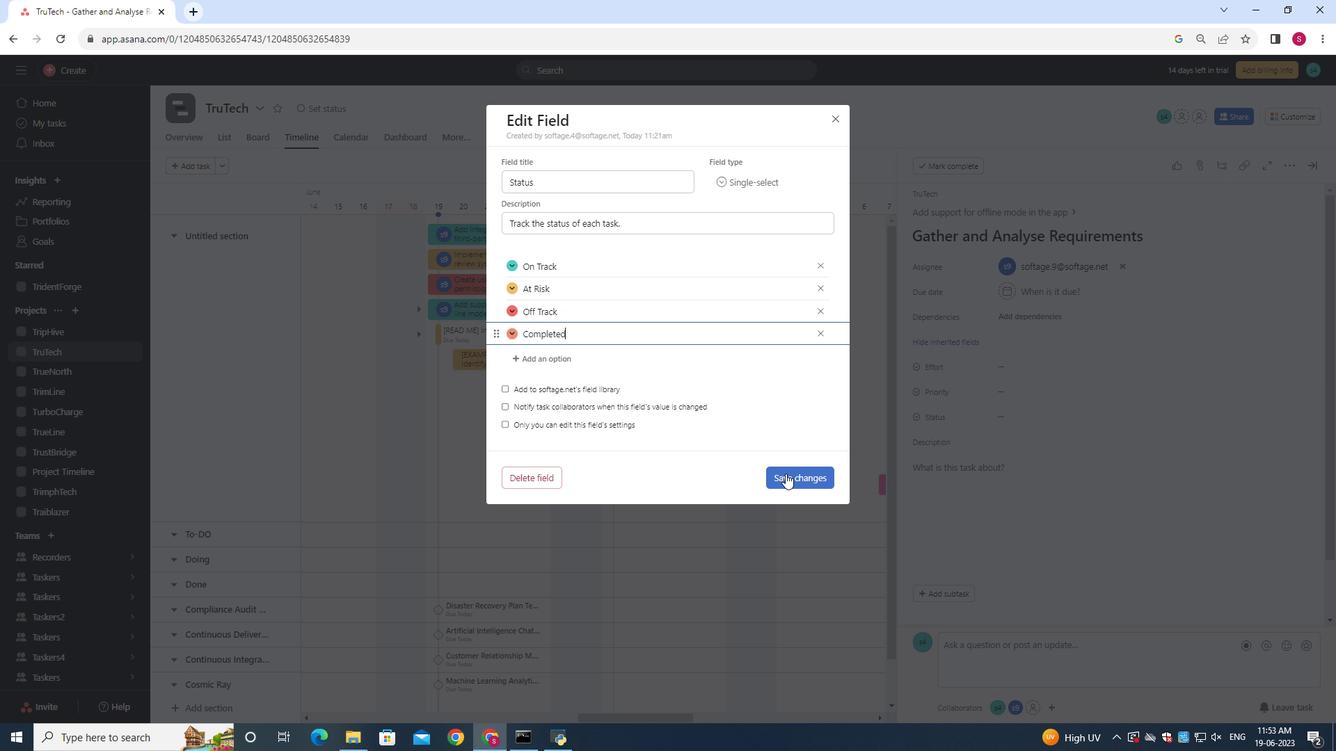 
Action: Mouse moved to (1005, 414)
Screenshot: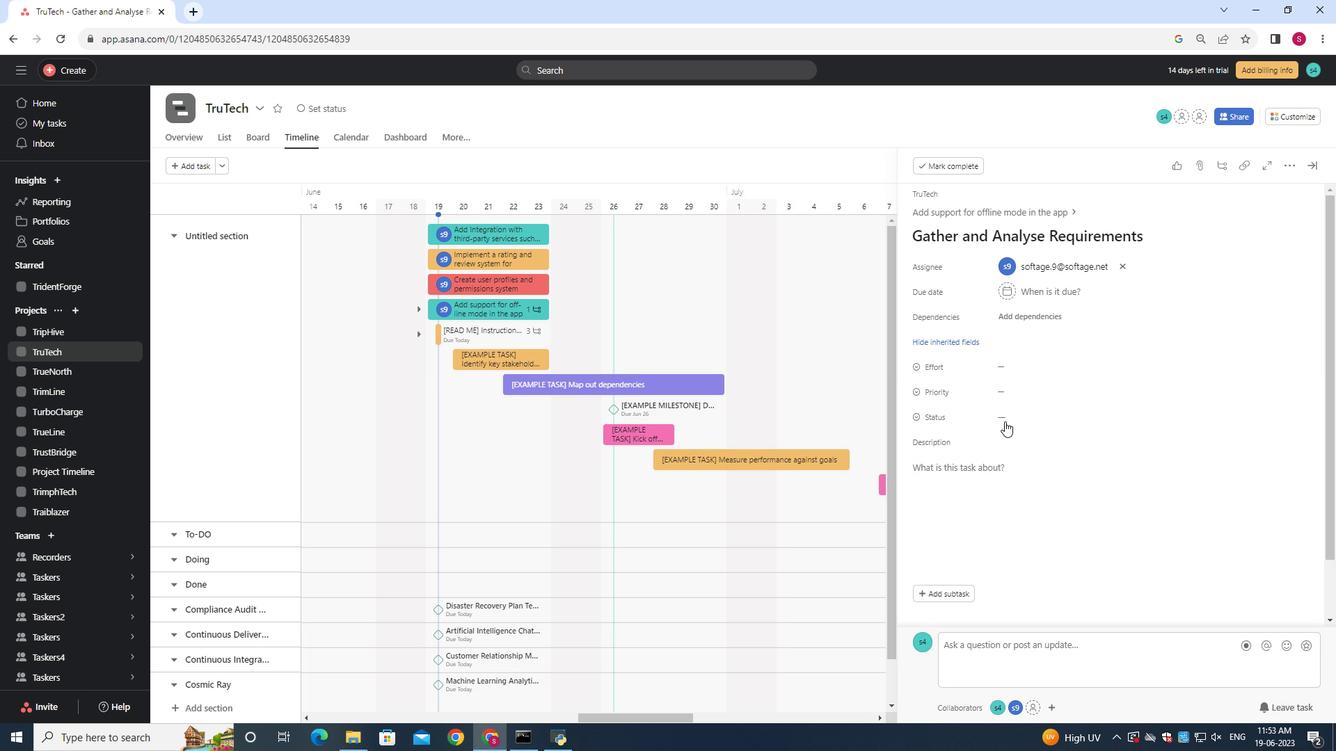 
Action: Mouse pressed left at (1005, 414)
Screenshot: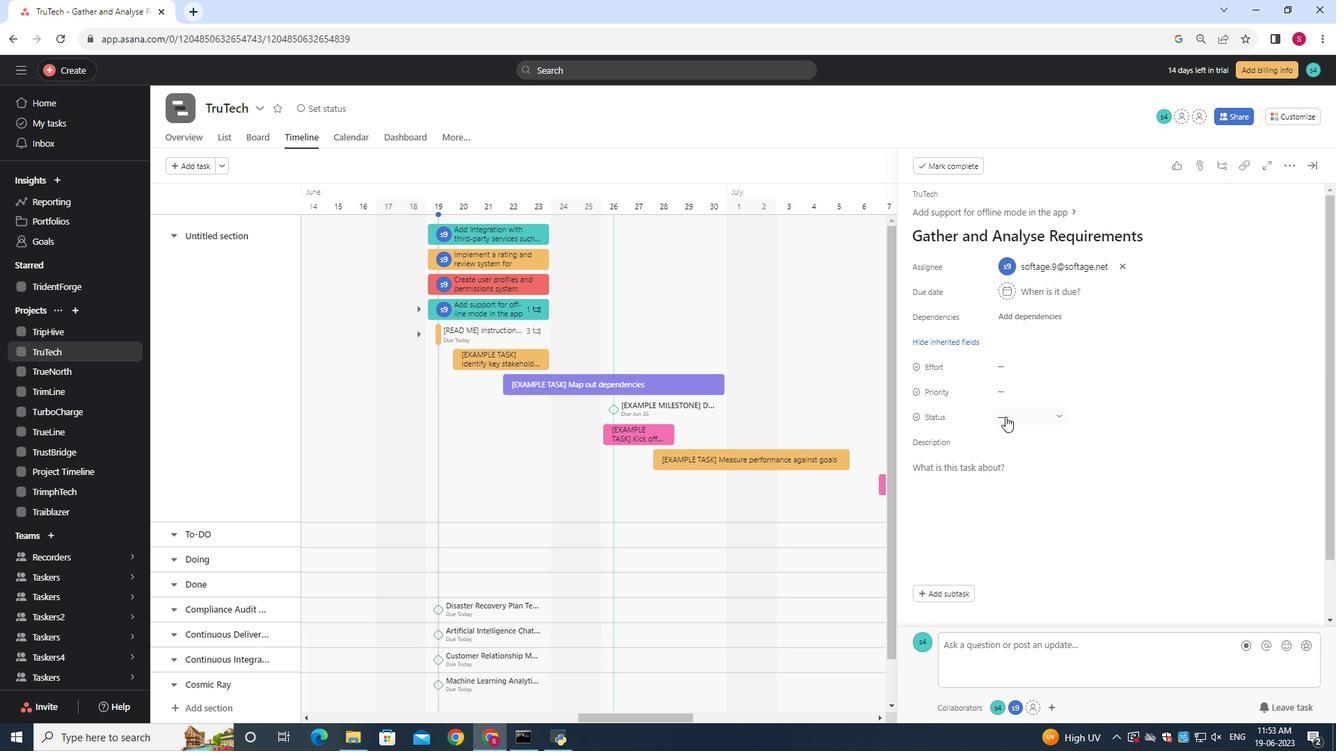 
Action: Mouse moved to (1026, 526)
Screenshot: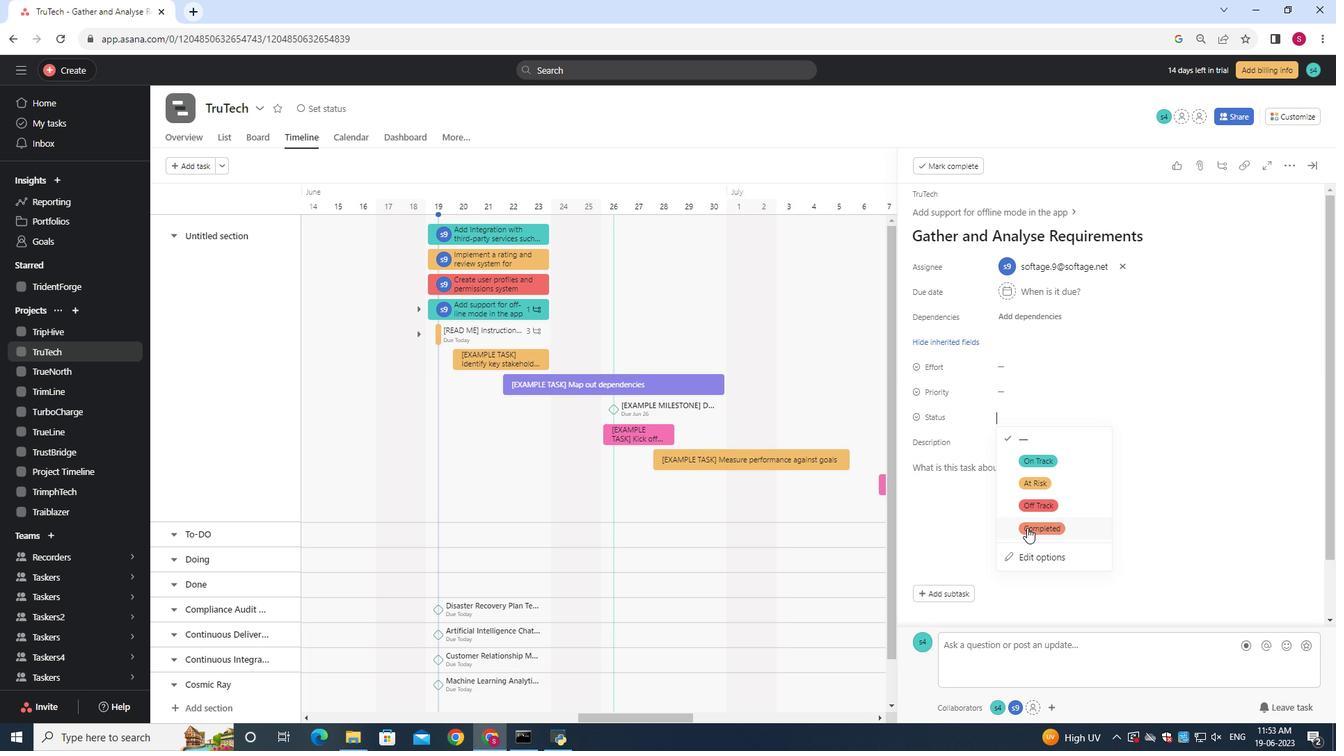 
Action: Mouse pressed left at (1026, 526)
Screenshot: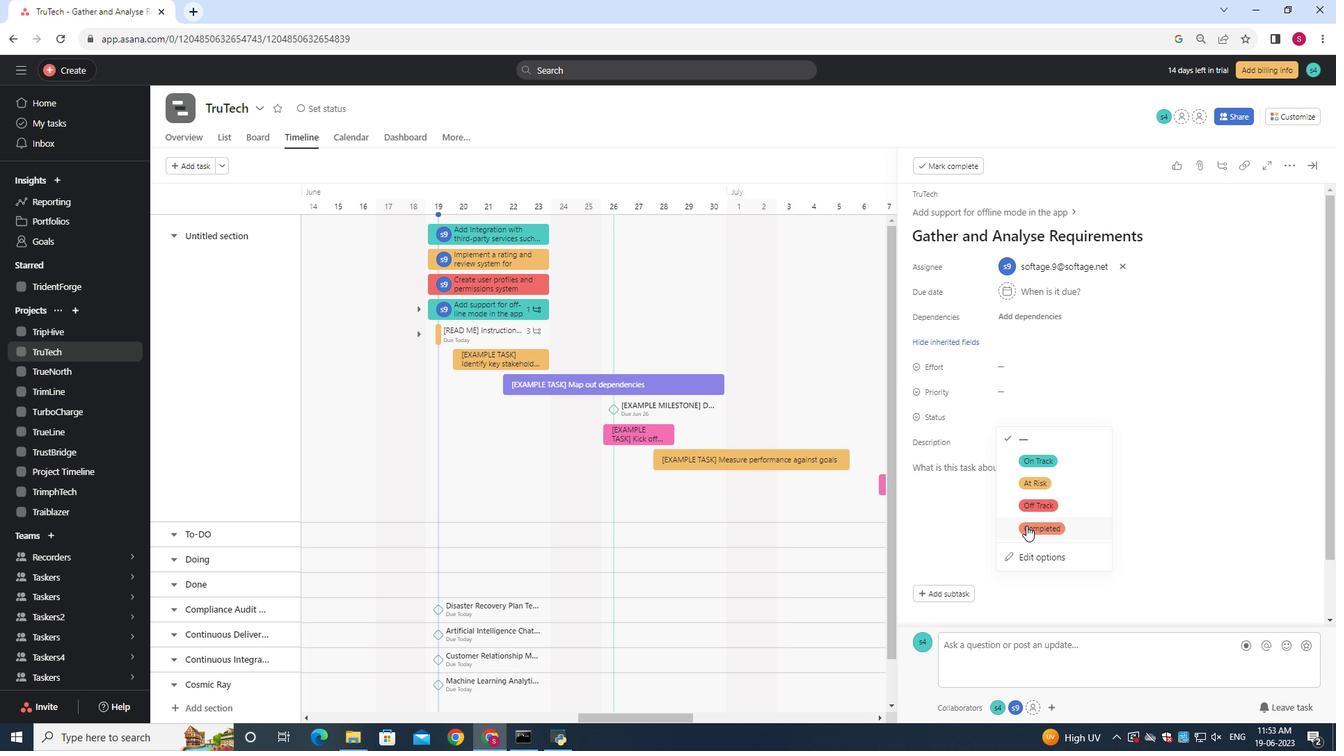 
Action: Mouse moved to (1000, 390)
Screenshot: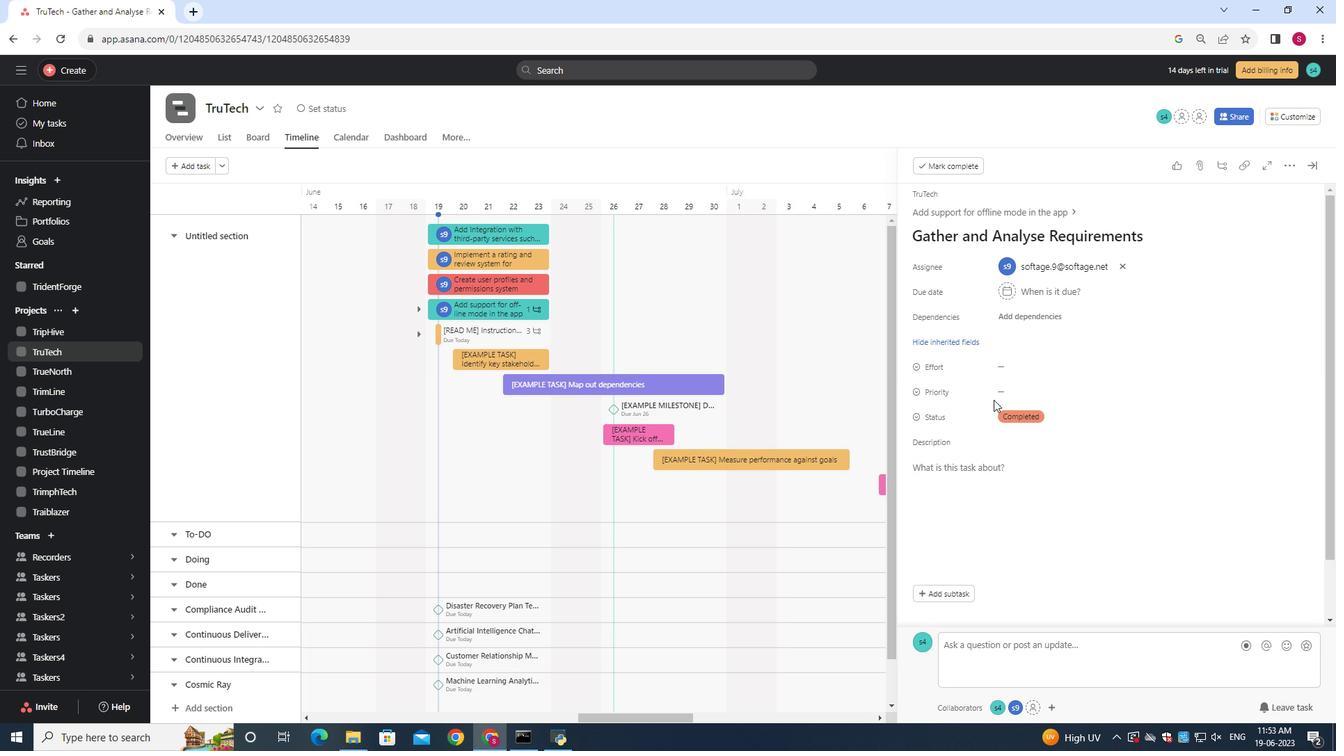 
Action: Mouse pressed left at (1000, 390)
Screenshot: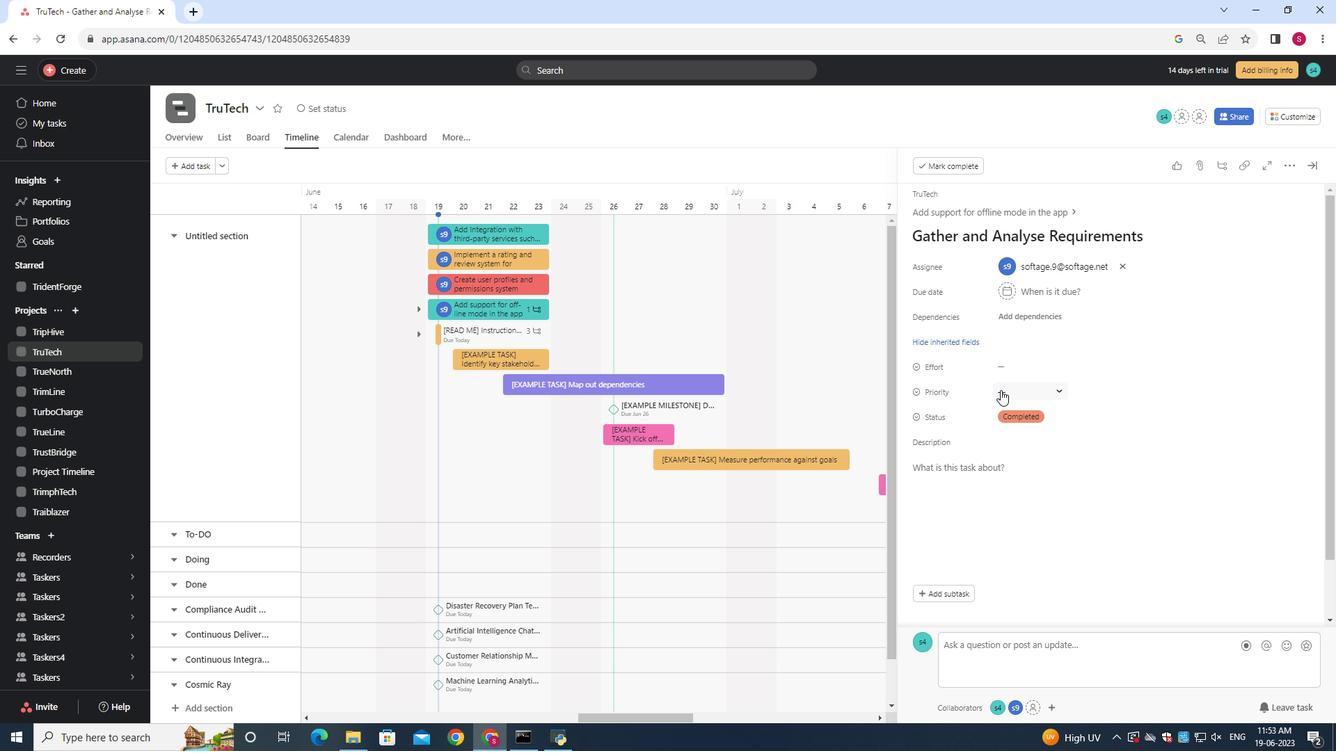 
Action: Mouse moved to (1027, 432)
Screenshot: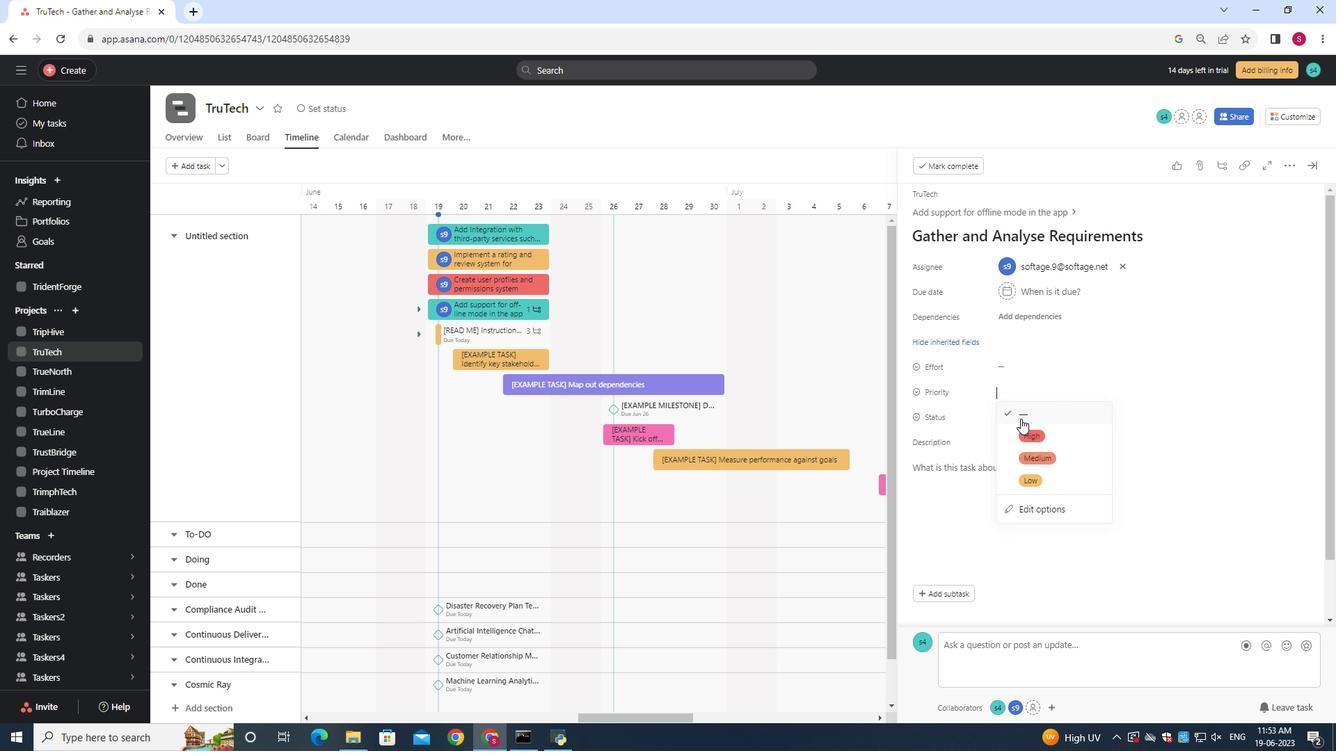 
Action: Mouse pressed left at (1027, 432)
Screenshot: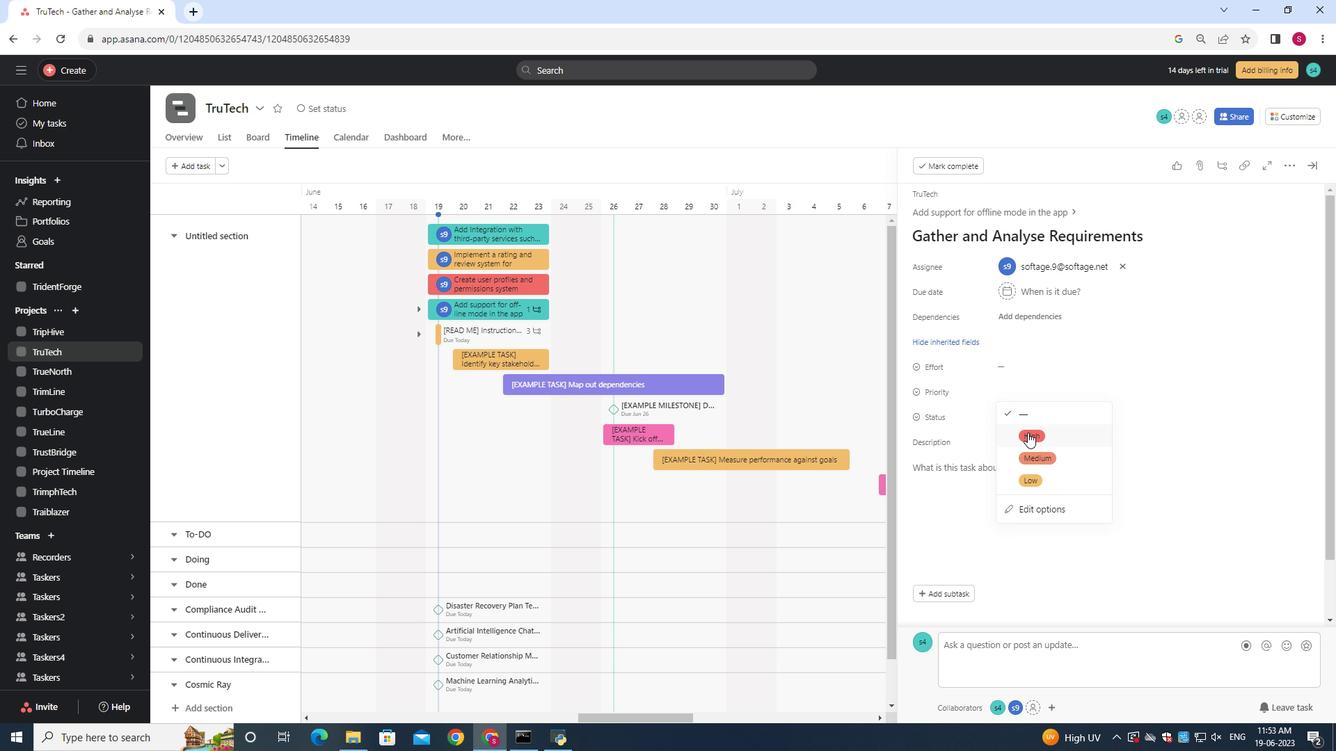 
Action: Mouse moved to (1032, 405)
Screenshot: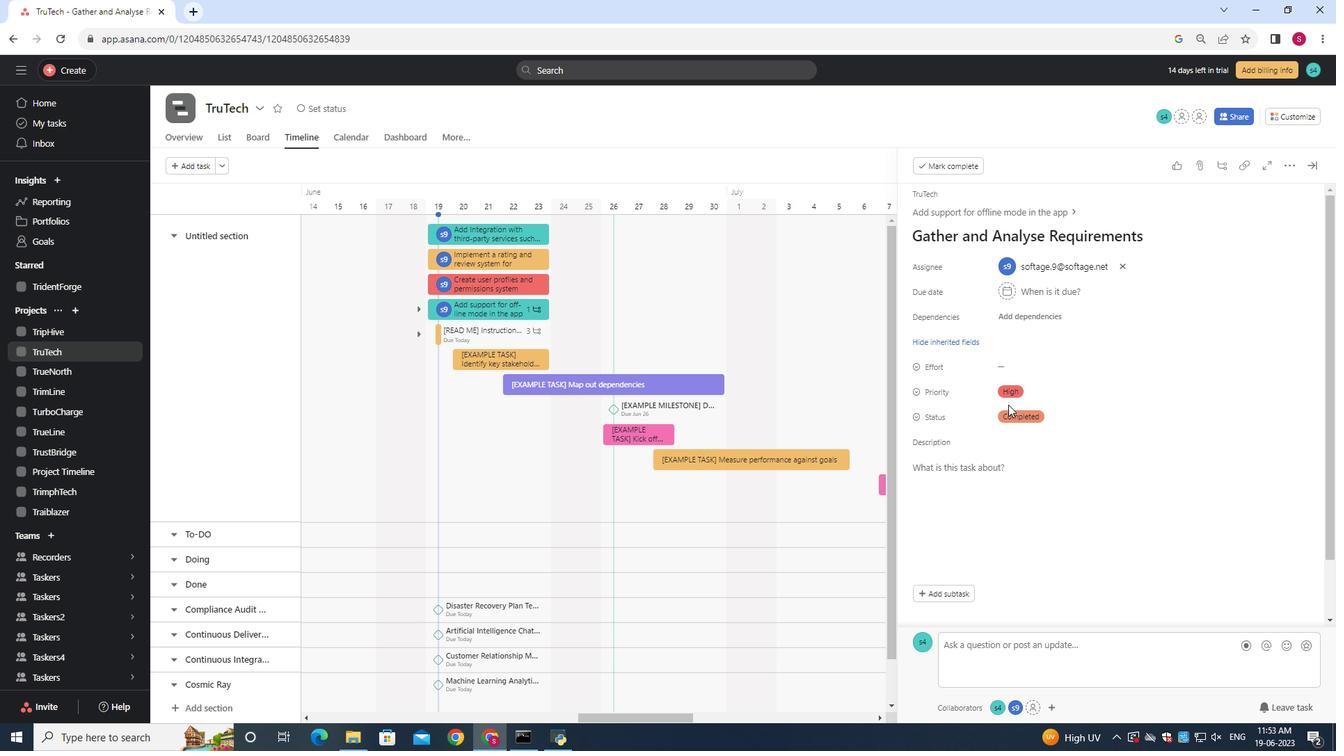
